 Task: Search one way flight ticket for 3 adults in first from Block Island: Block Island State Airport to Fort Wayne: Fort Wayne International Airport on 8-4-2023. Choice of flights is Emirates. Number of bags: 1 carry on bag. Price is upto 77000. Outbound departure time preference is 22:15.
Action: Mouse moved to (397, 335)
Screenshot: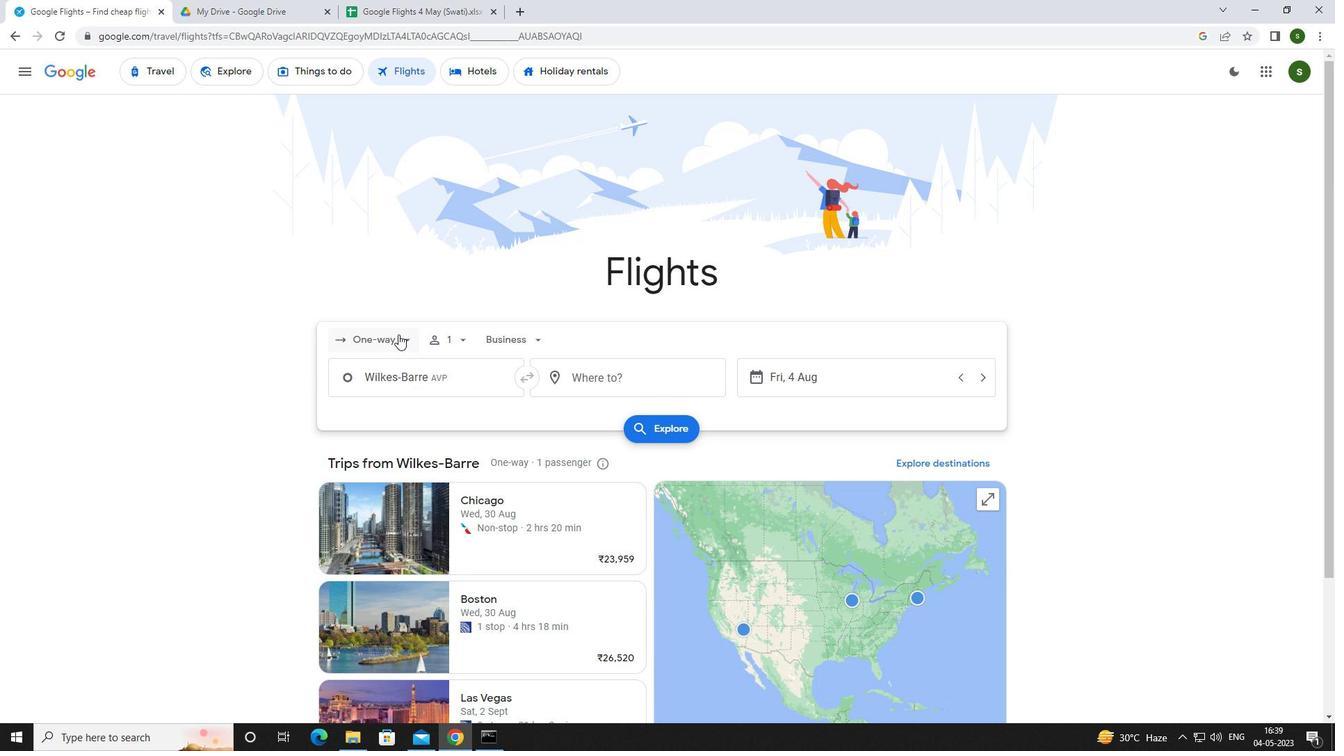 
Action: Mouse pressed left at (397, 335)
Screenshot: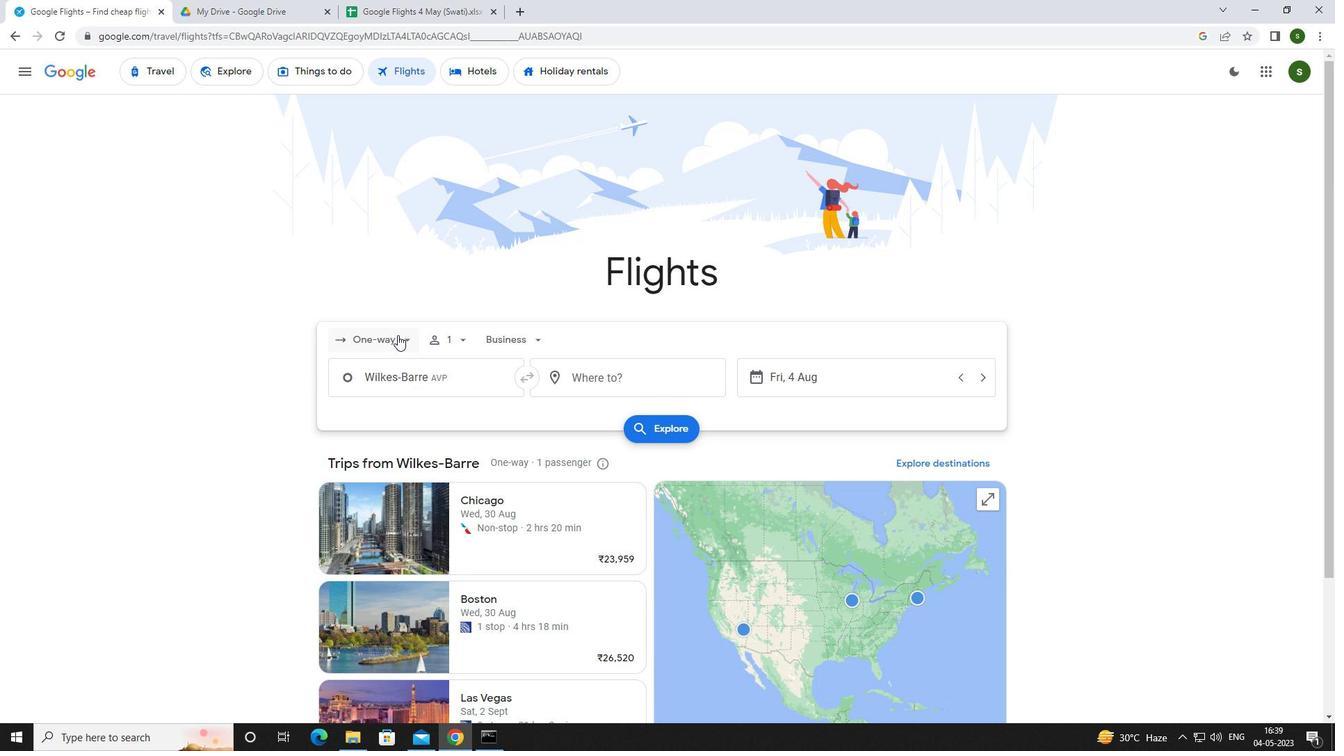 
Action: Mouse moved to (406, 406)
Screenshot: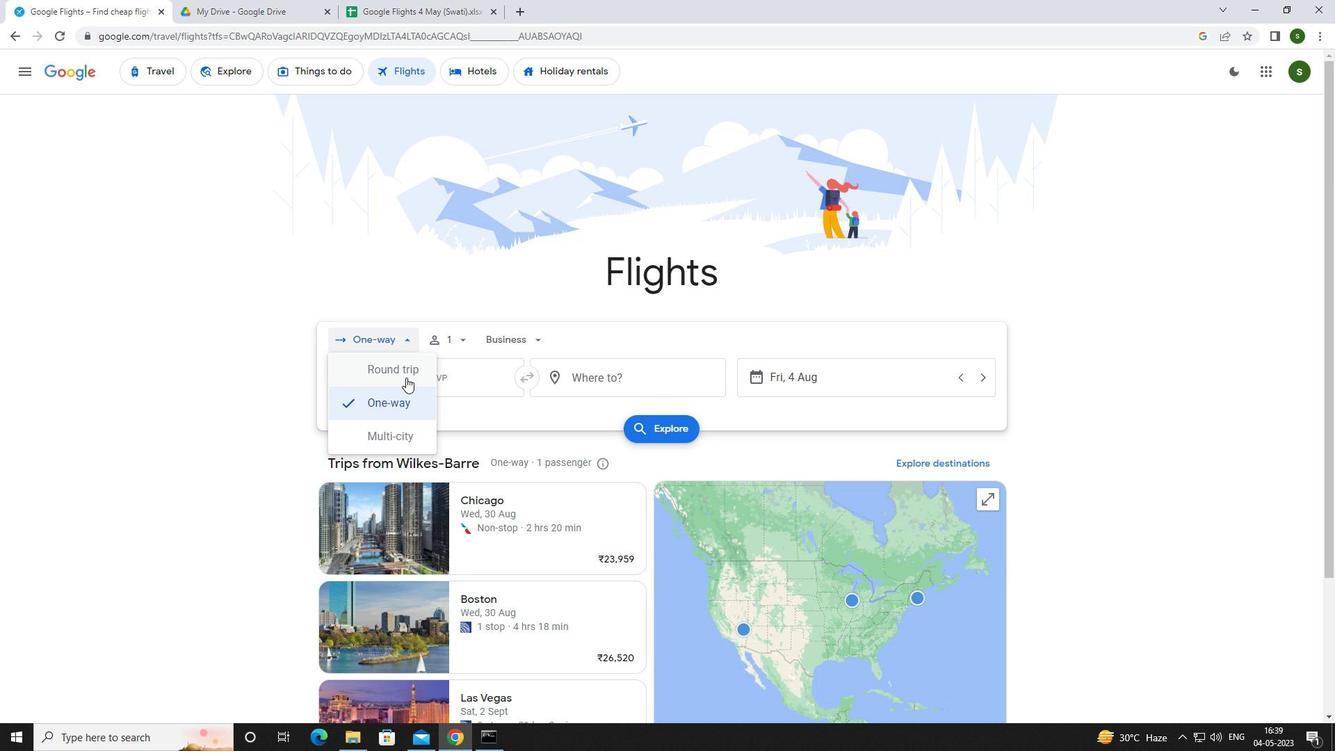 
Action: Mouse pressed left at (406, 406)
Screenshot: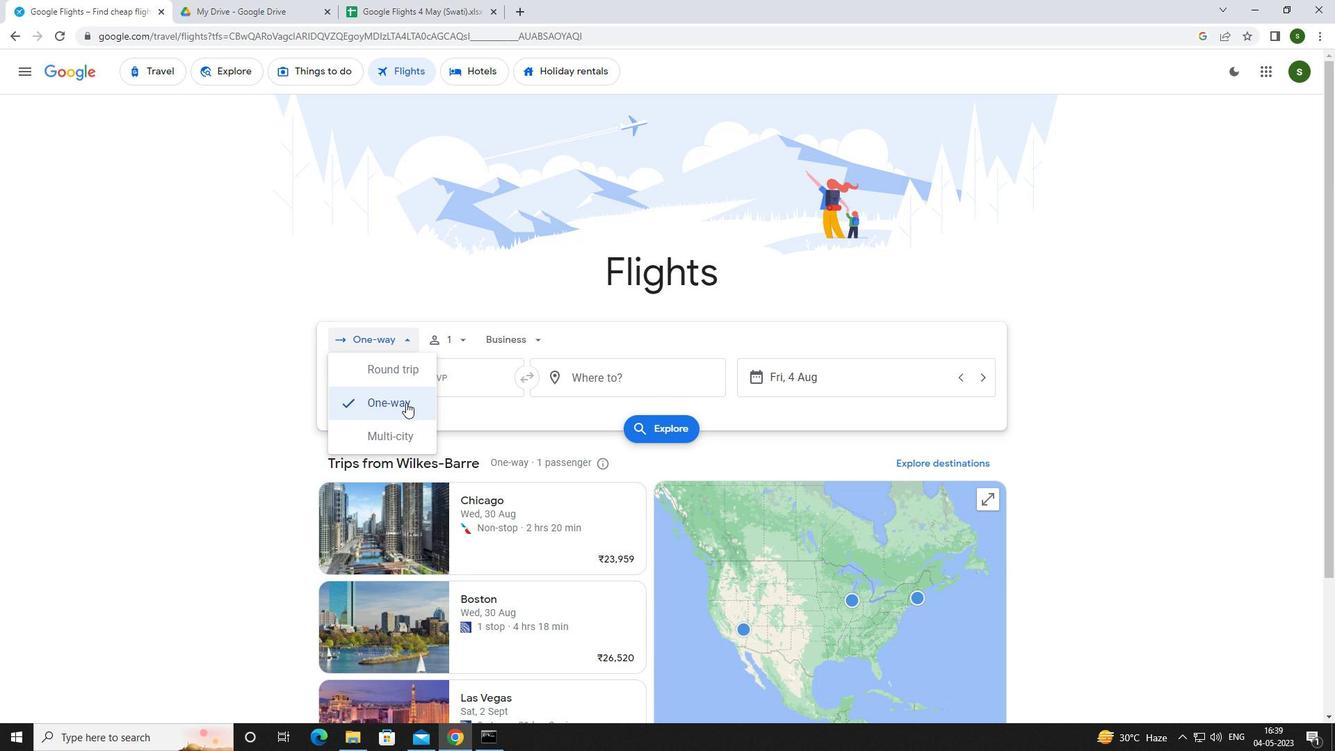 
Action: Mouse moved to (461, 342)
Screenshot: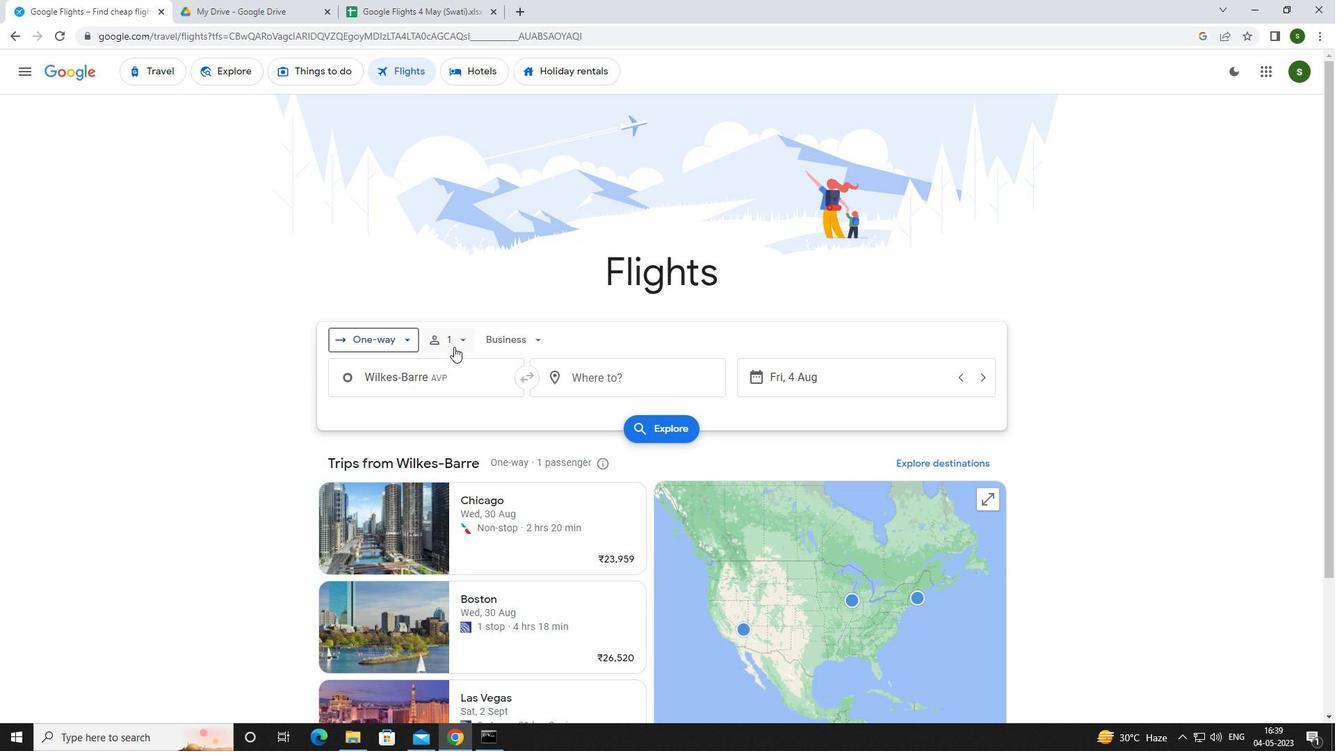 
Action: Mouse pressed left at (461, 342)
Screenshot: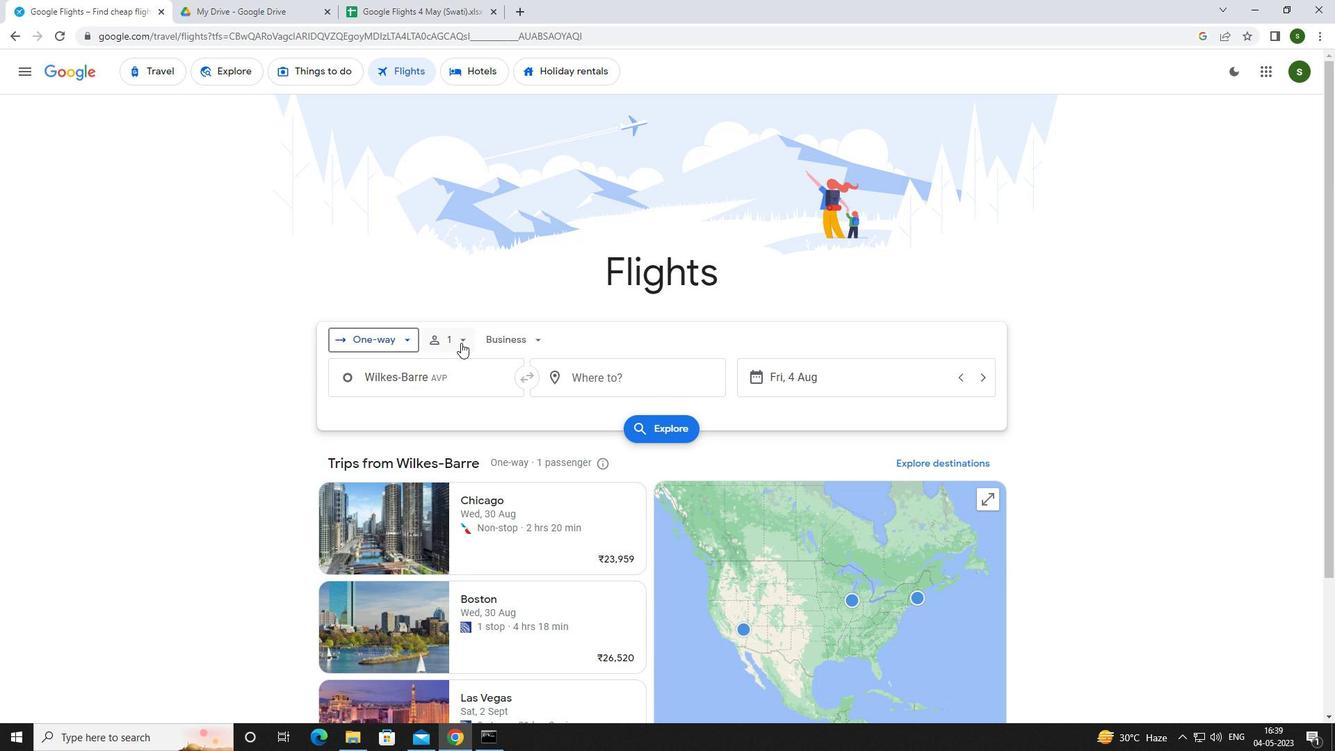 
Action: Mouse moved to (576, 378)
Screenshot: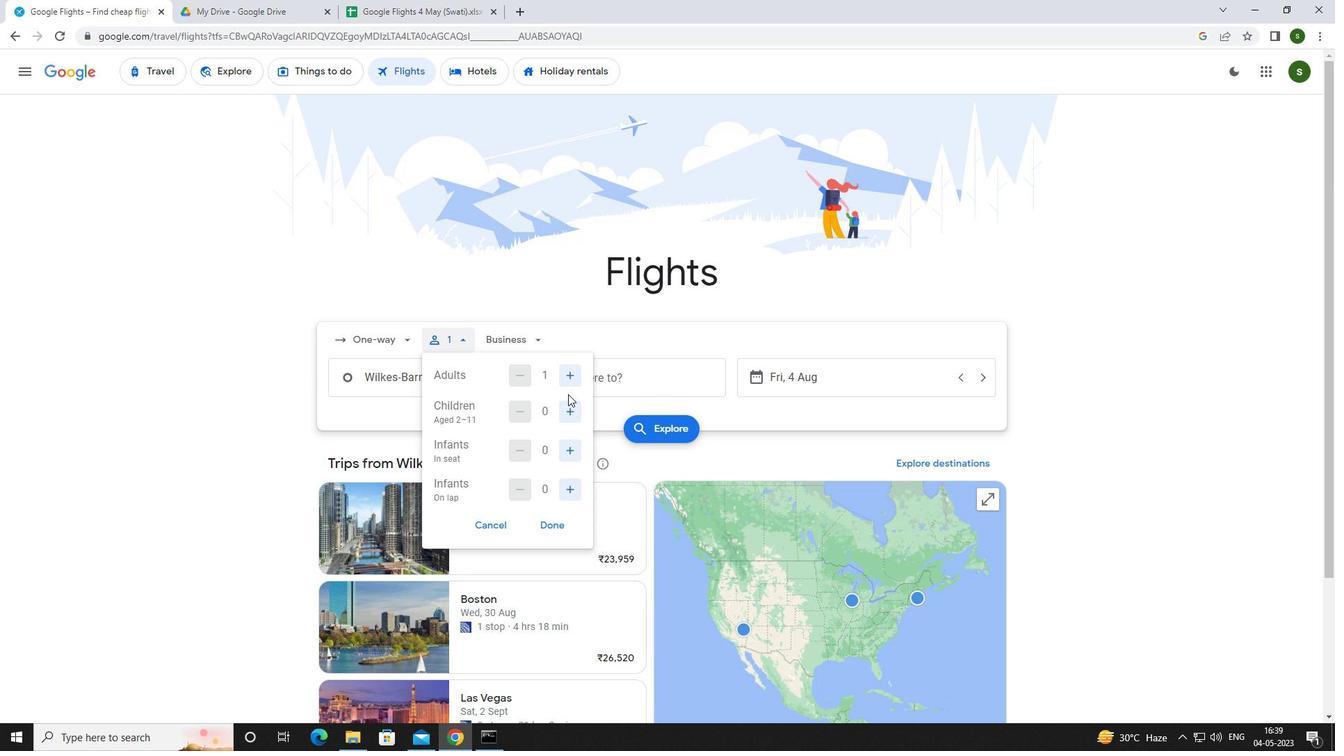 
Action: Mouse pressed left at (576, 378)
Screenshot: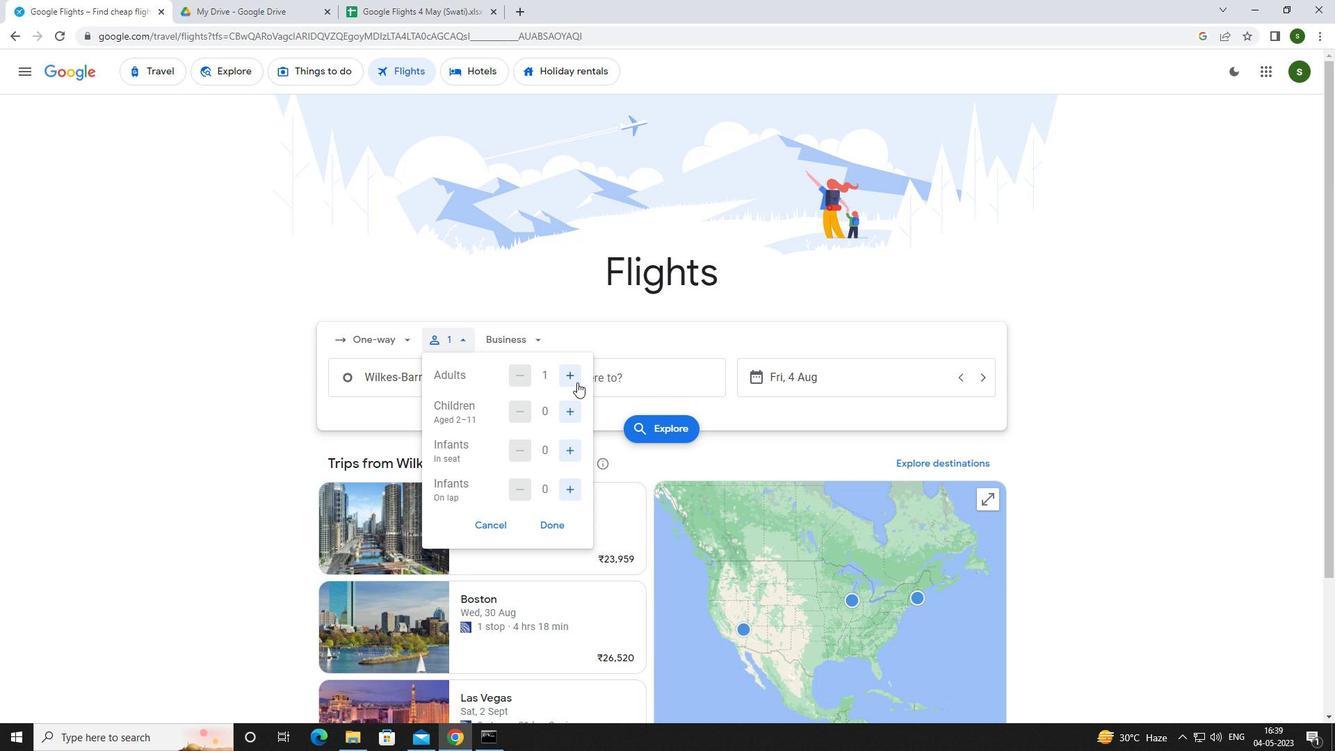 
Action: Mouse pressed left at (576, 378)
Screenshot: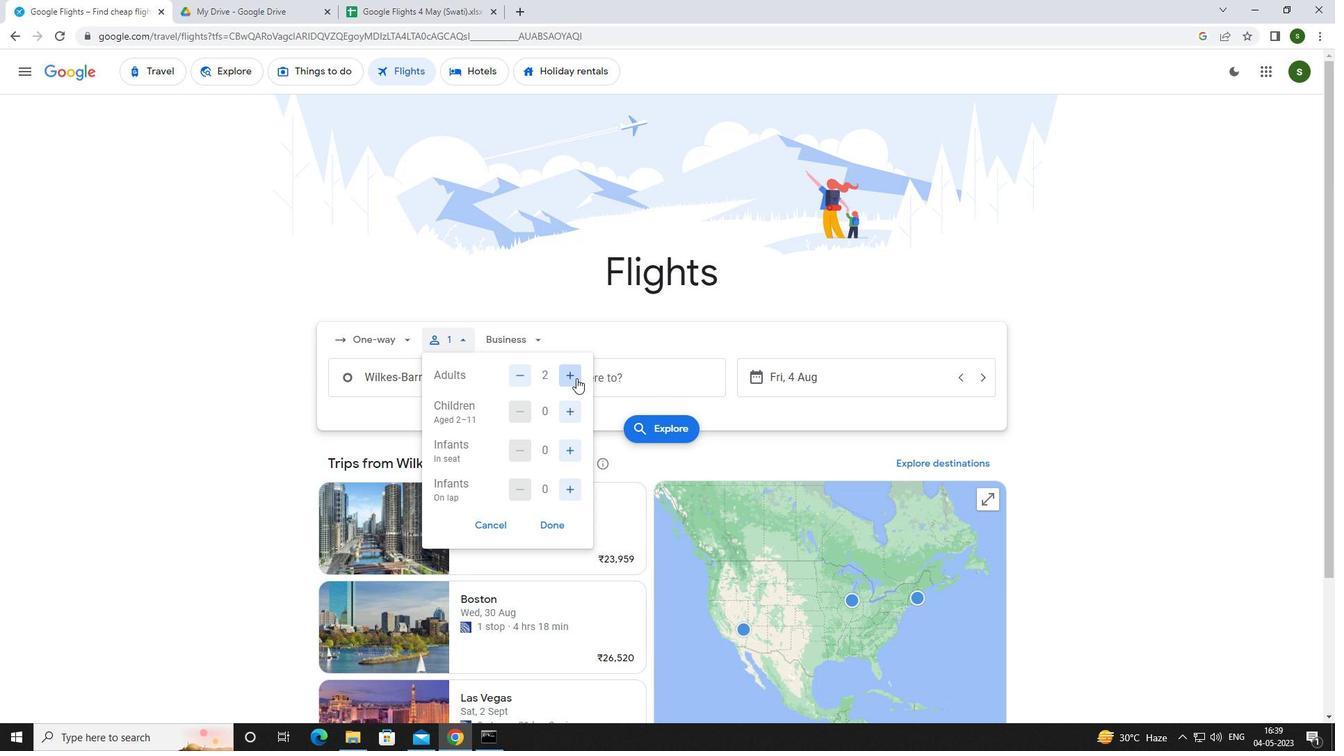 
Action: Mouse moved to (532, 341)
Screenshot: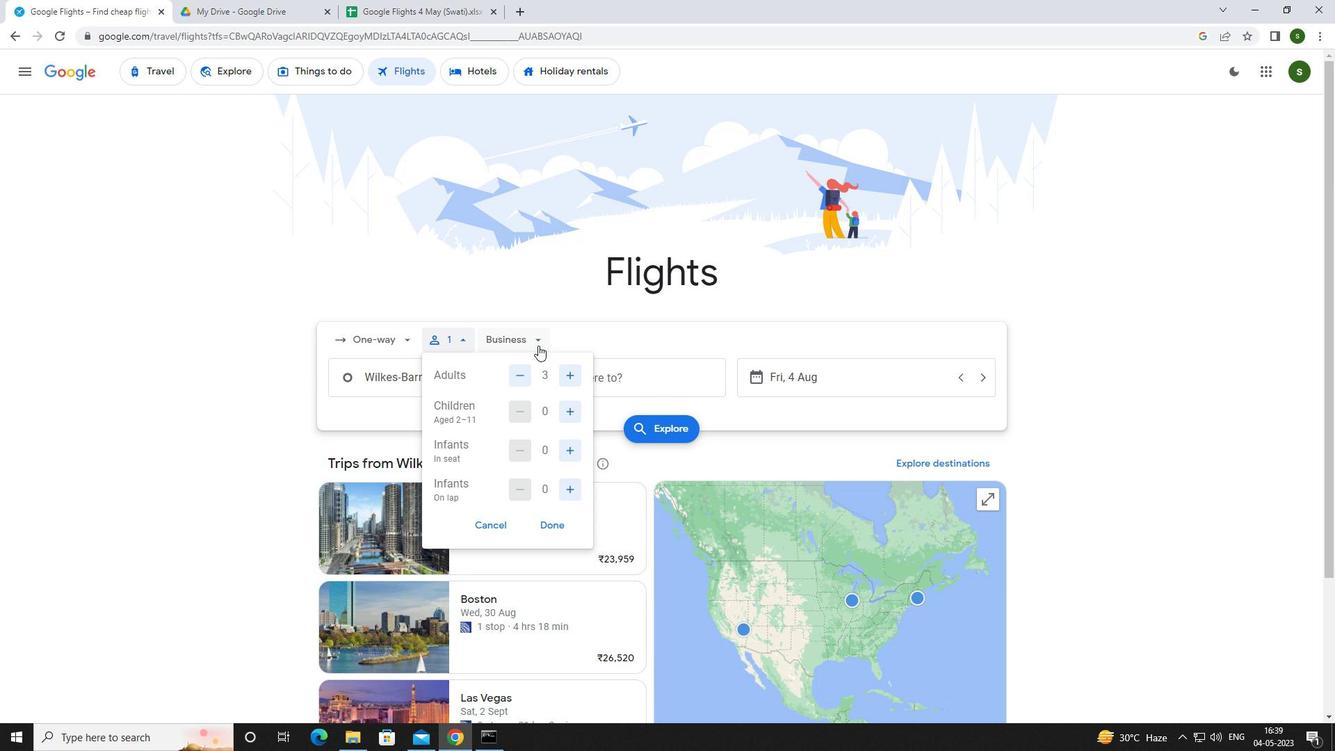 
Action: Mouse pressed left at (532, 341)
Screenshot: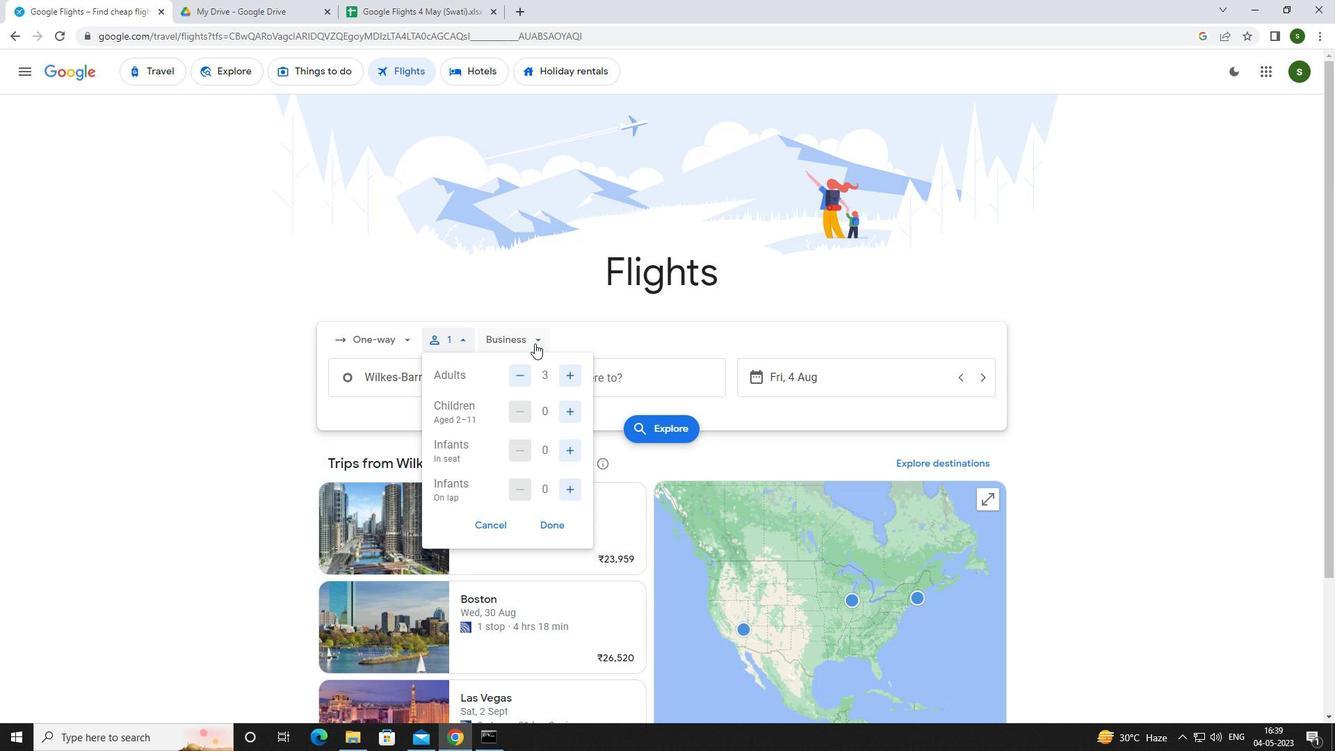 
Action: Mouse moved to (541, 471)
Screenshot: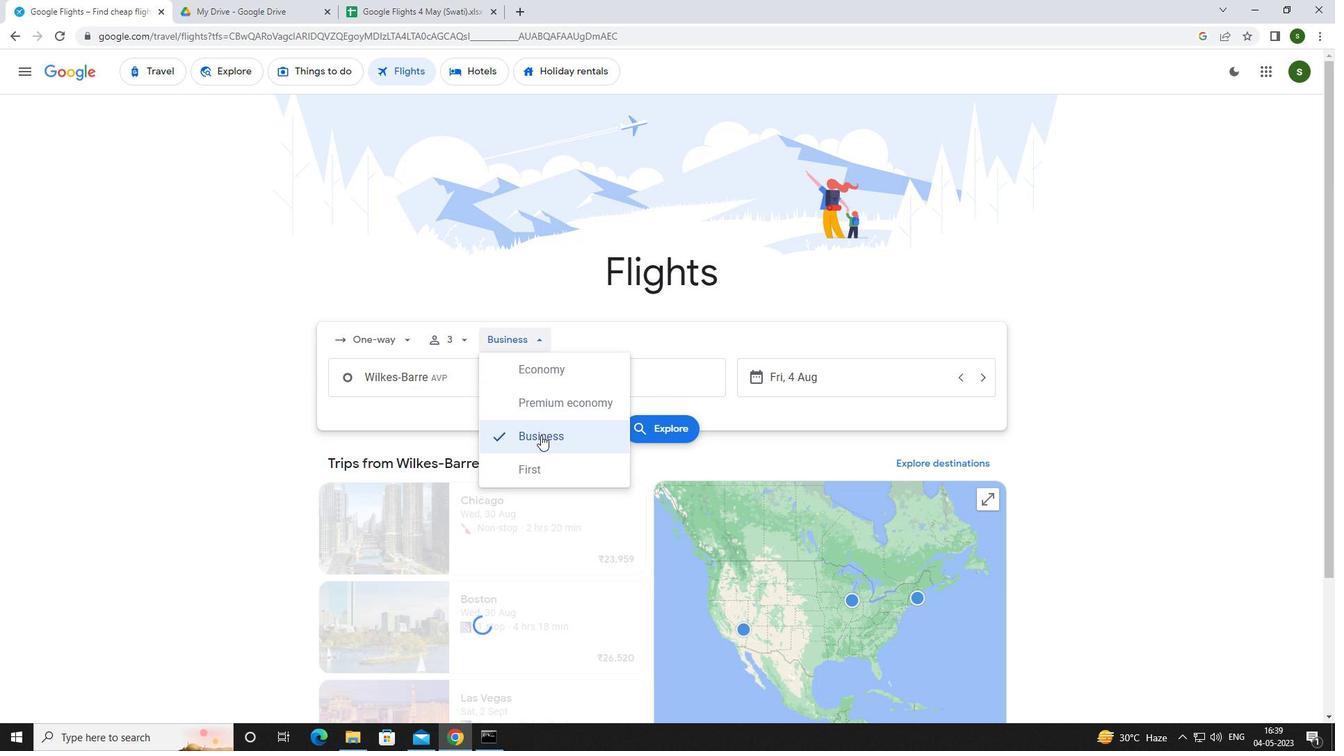 
Action: Mouse pressed left at (541, 471)
Screenshot: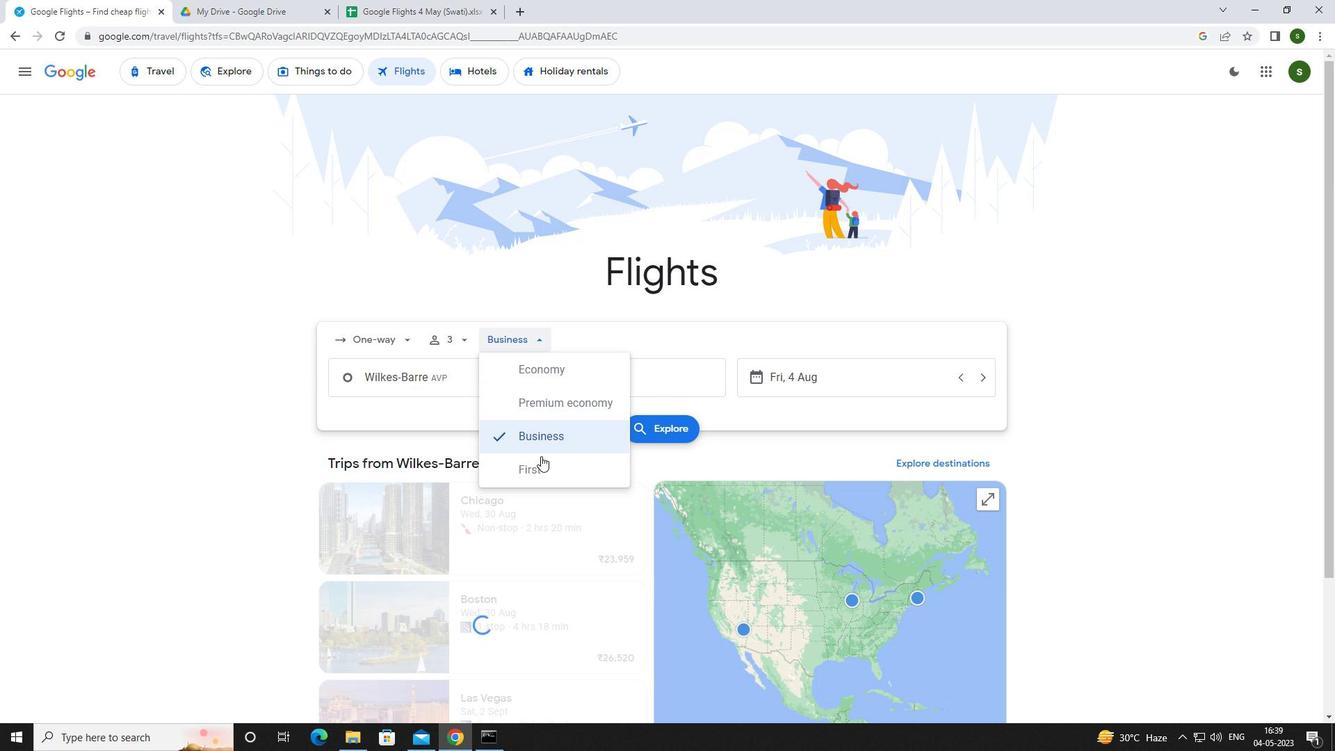 
Action: Mouse moved to (480, 380)
Screenshot: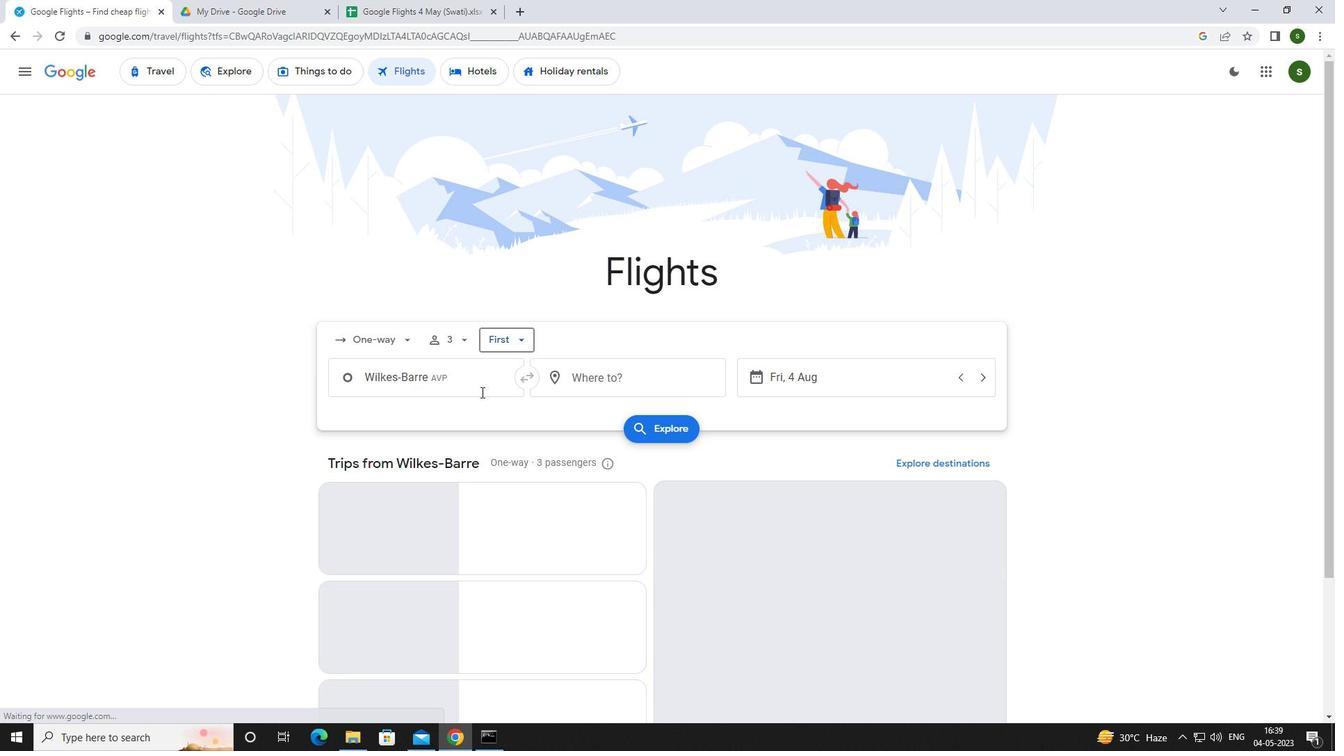 
Action: Mouse pressed left at (480, 380)
Screenshot: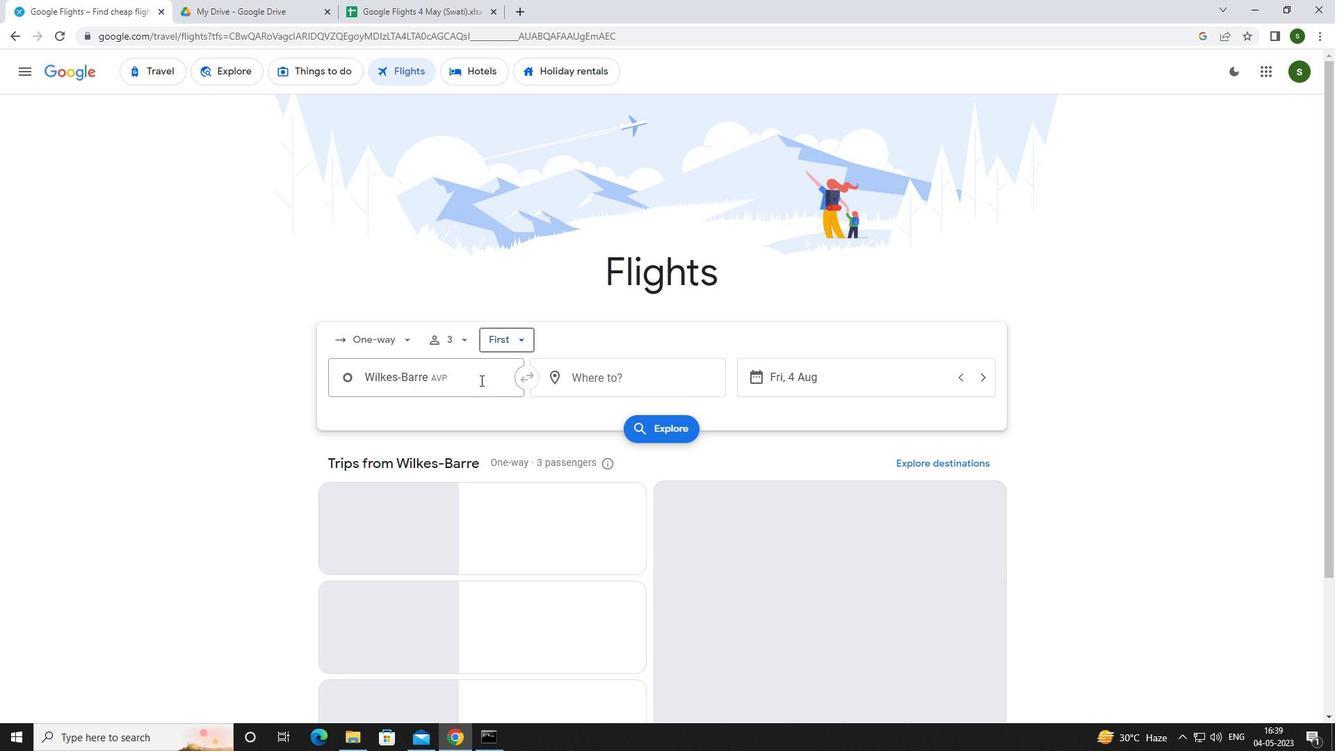 
Action: Mouse moved to (480, 379)
Screenshot: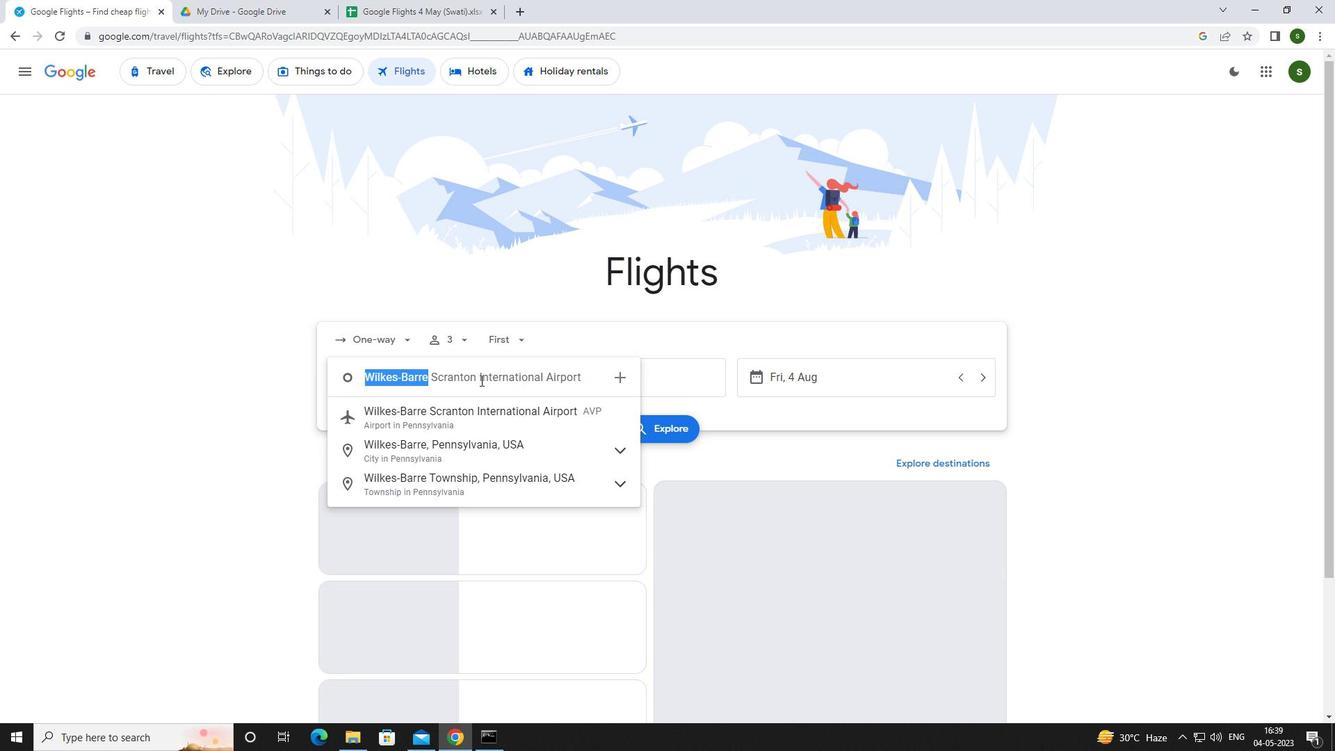
Action: Key pressed <Key.caps_lock>b<Key.caps_lock>lock<Key.space><Key.caps_lock>
Screenshot: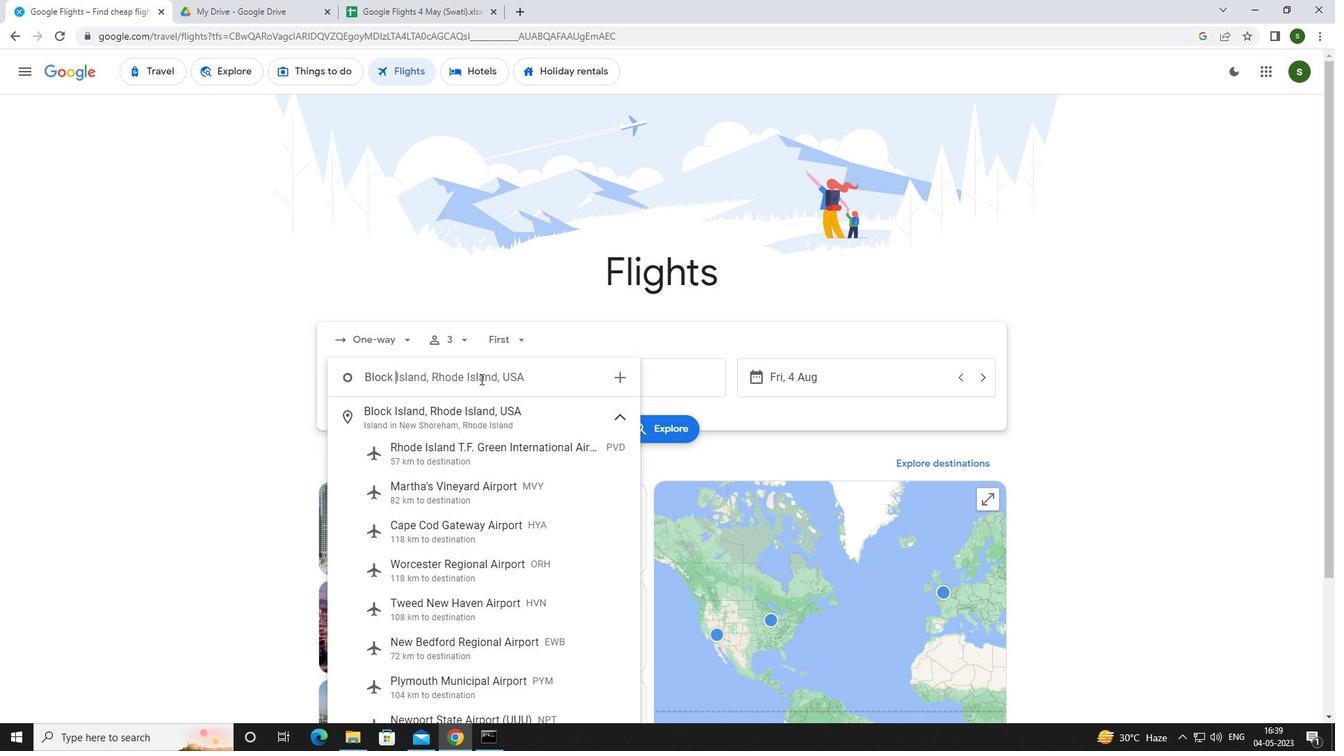 
Action: Mouse moved to (477, 383)
Screenshot: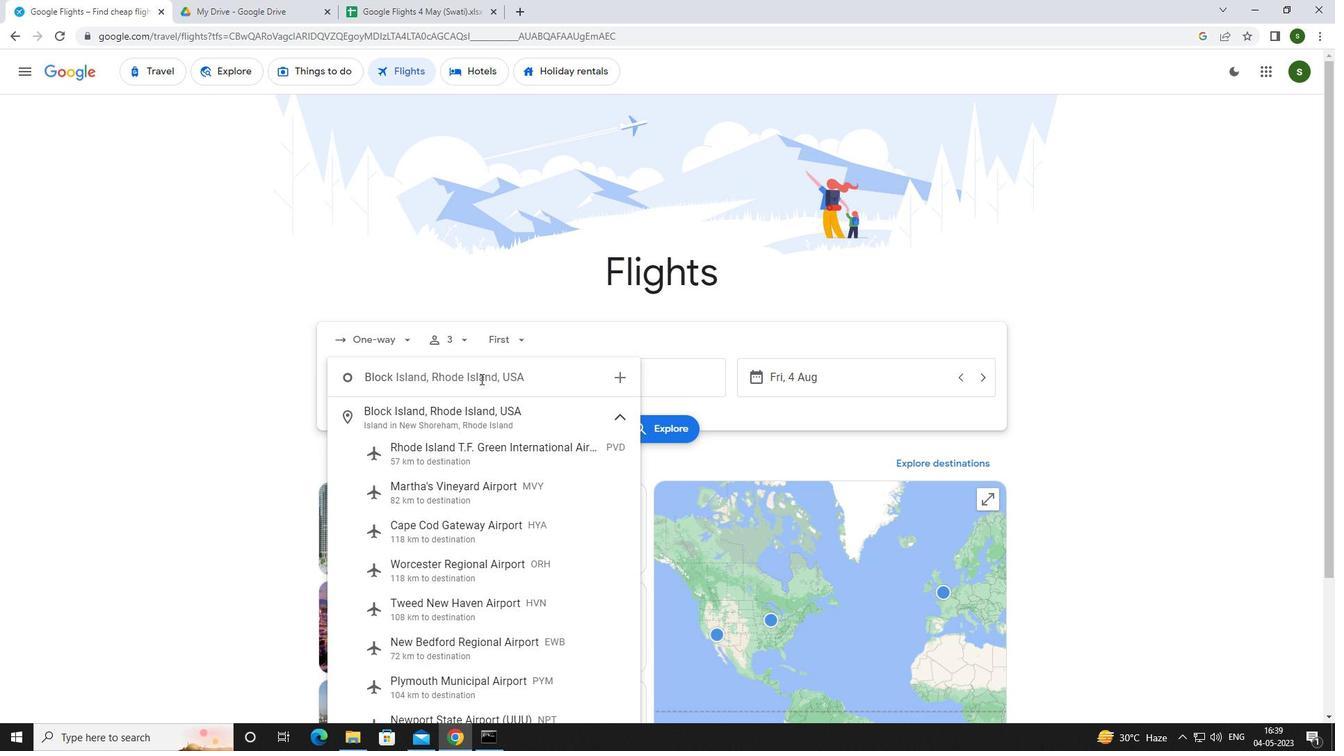 
Action: Key pressed <Key.caps_lock><Key.caps_lock>i<Key.caps_lock>sland<Key.space><Key.caps_lock>s<Key.caps_lock>tate<Key.space>
Screenshot: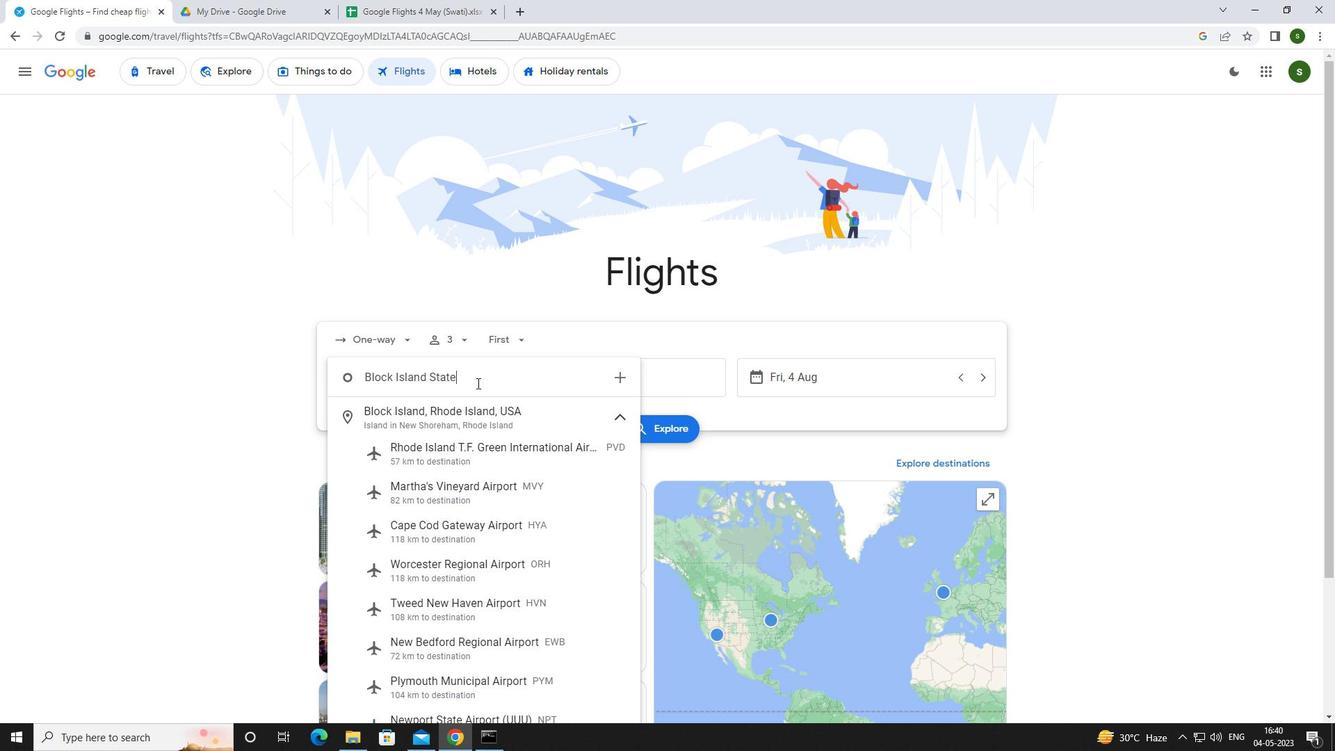 
Action: Mouse moved to (477, 411)
Screenshot: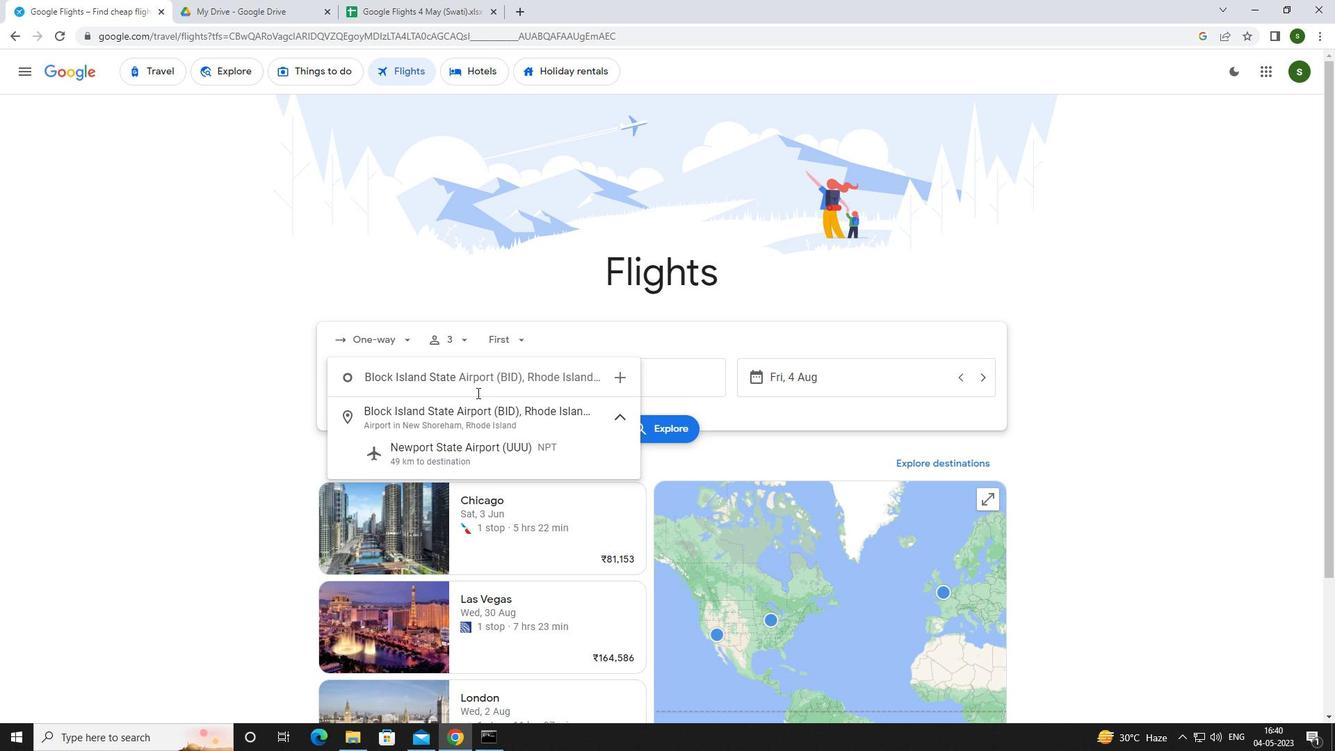 
Action: Mouse pressed left at (477, 411)
Screenshot: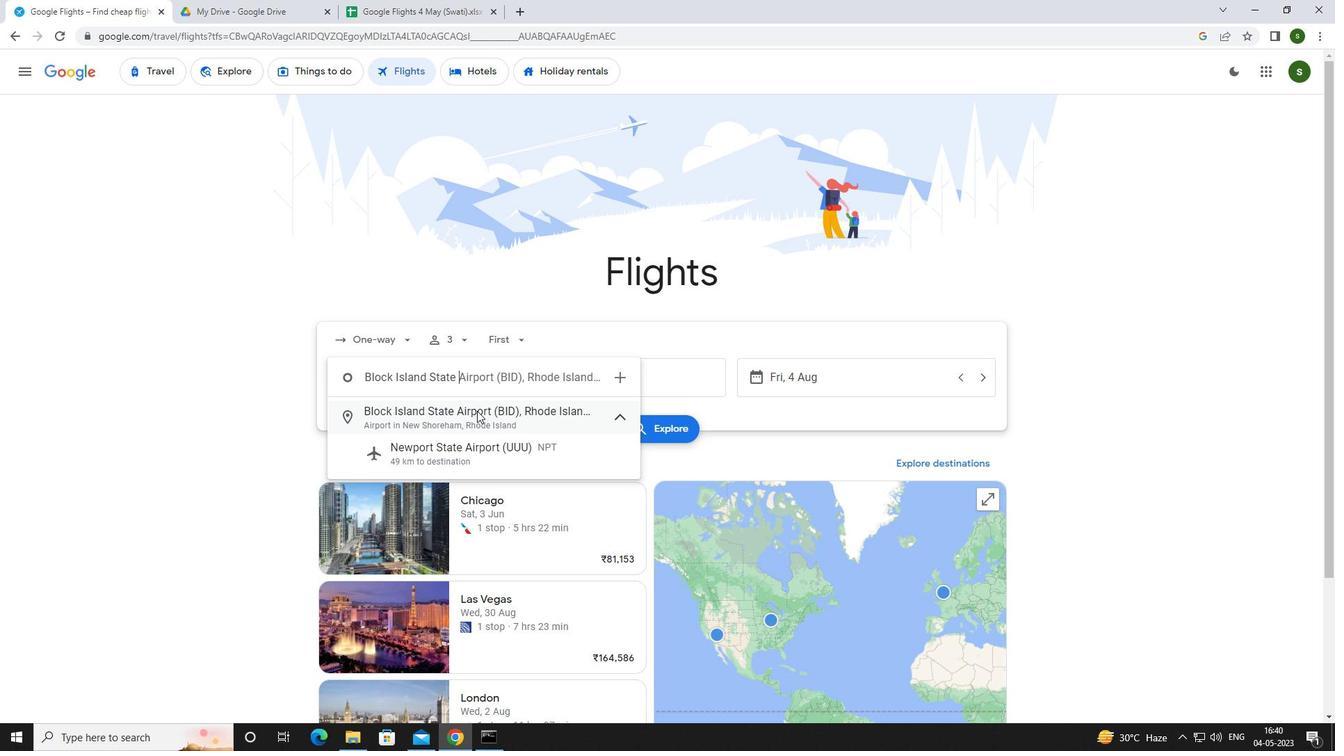 
Action: Mouse moved to (621, 372)
Screenshot: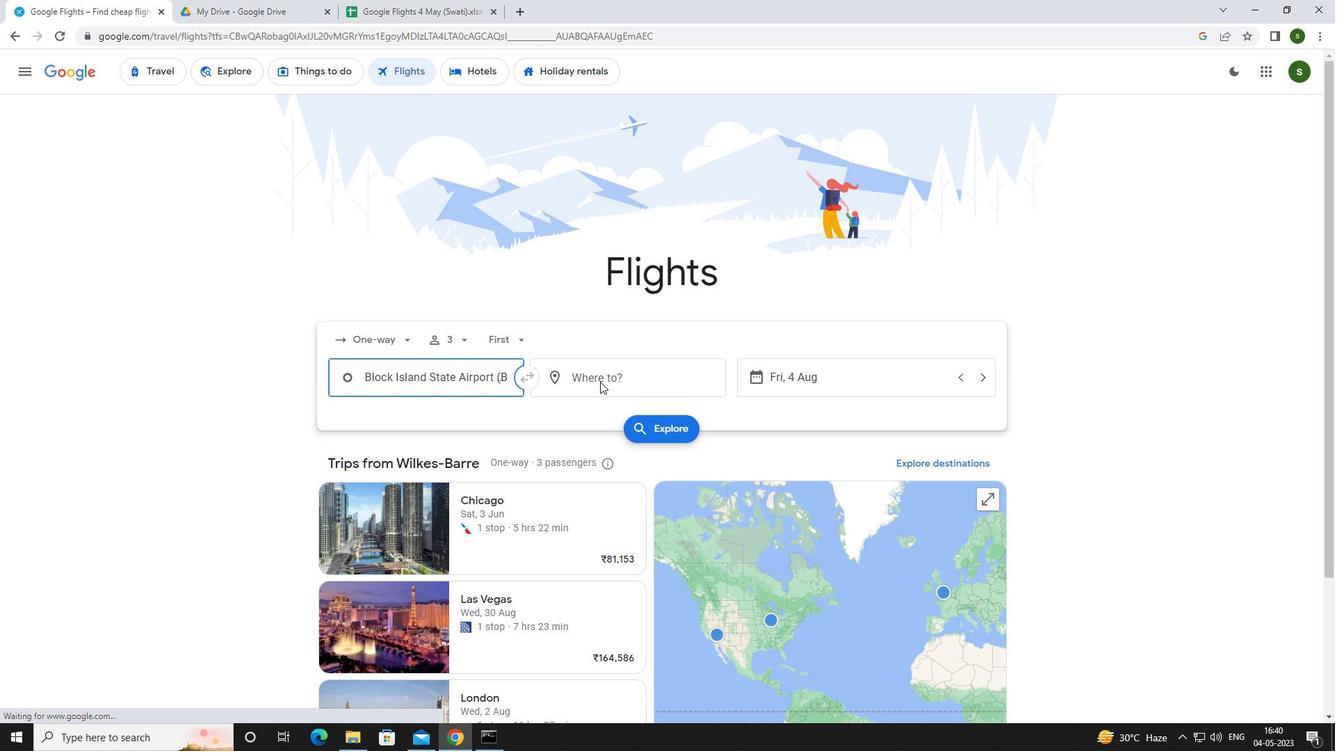 
Action: Mouse pressed left at (621, 372)
Screenshot: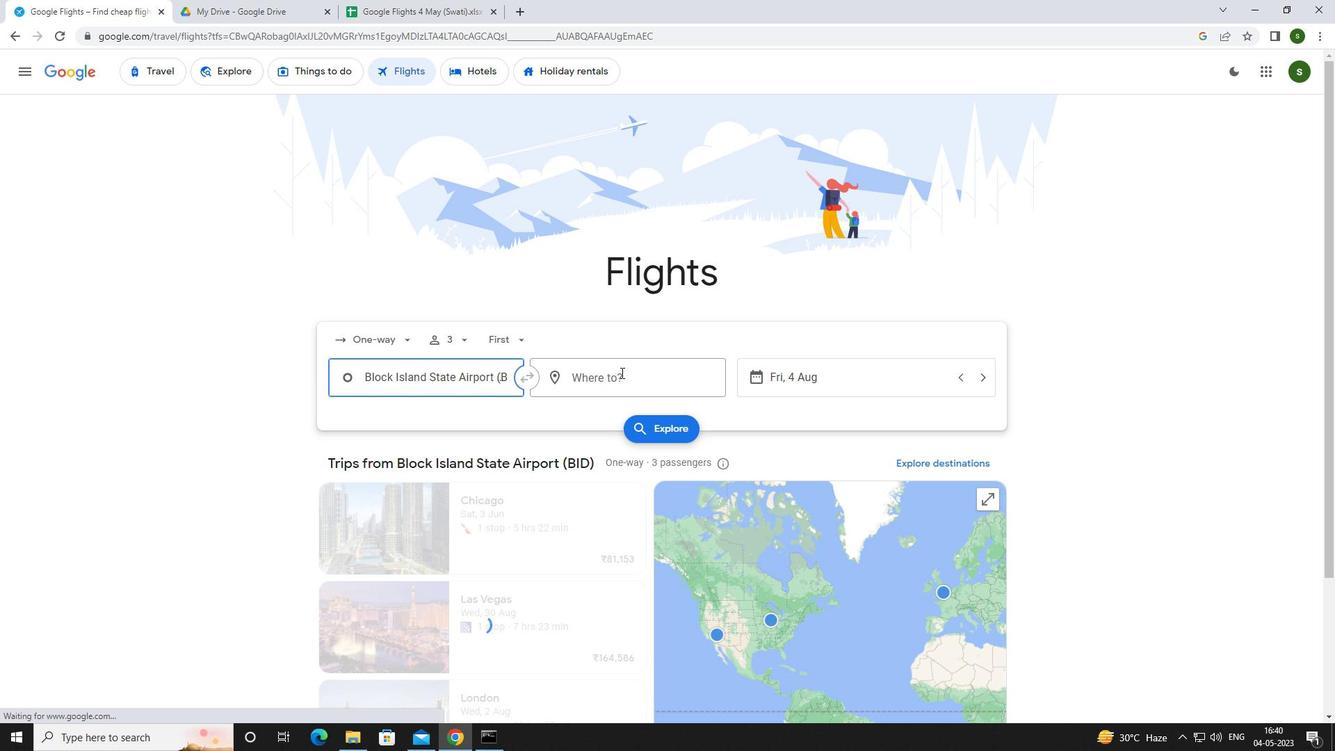 
Action: Mouse moved to (607, 377)
Screenshot: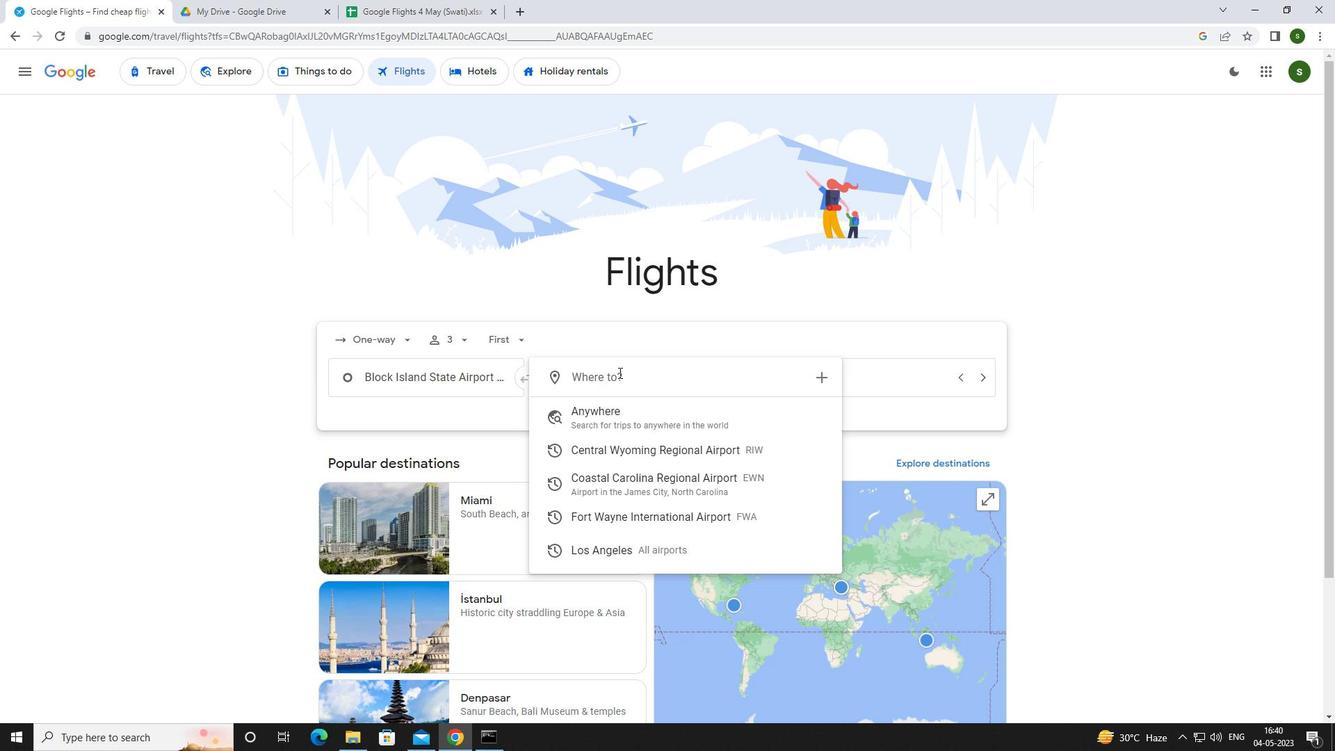 
Action: Key pressed <Key.caps_lock><Key.caps_lock>f<Key.caps_lock>ort<Key.backspace><Key.backspace><Key.backspace><Key.backspace><Key.backspace>f<Key.caps_lock>ort<Key.space><Key.caps_lock>w<Key.caps_lock>a
Screenshot: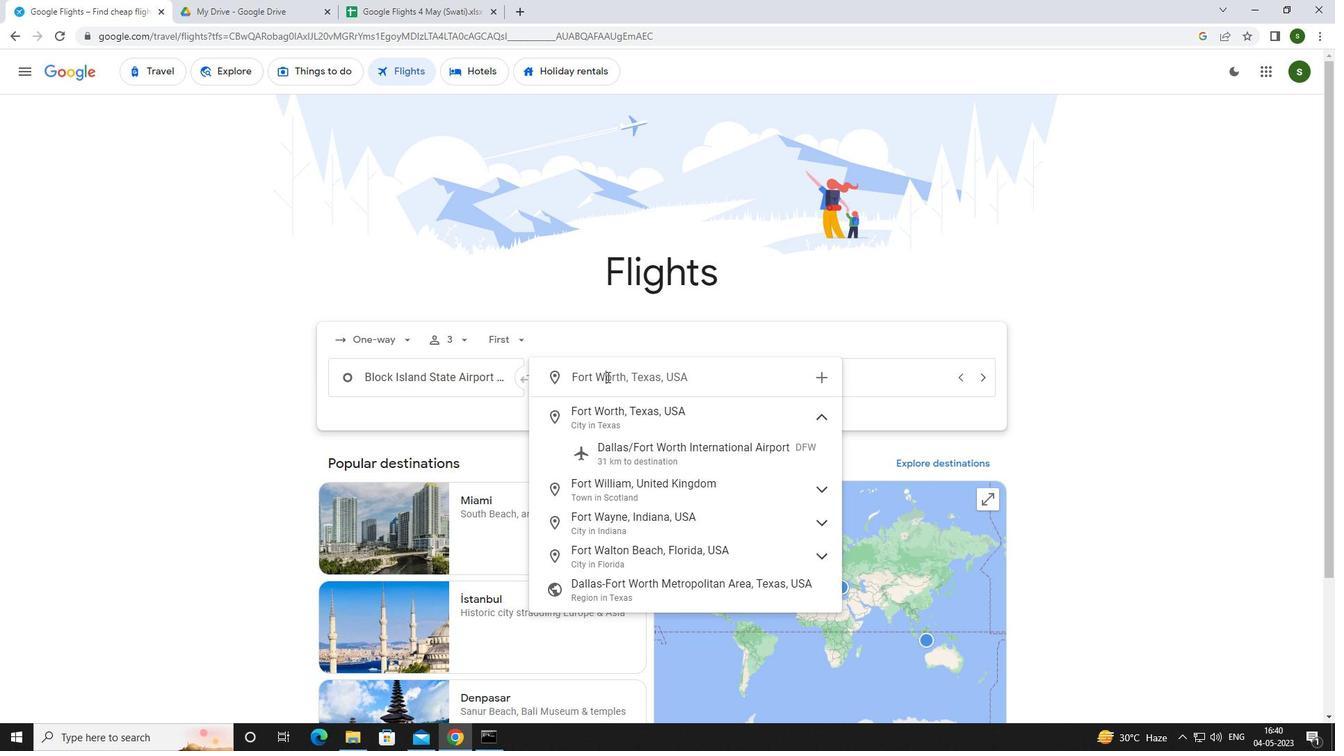 
Action: Mouse moved to (644, 457)
Screenshot: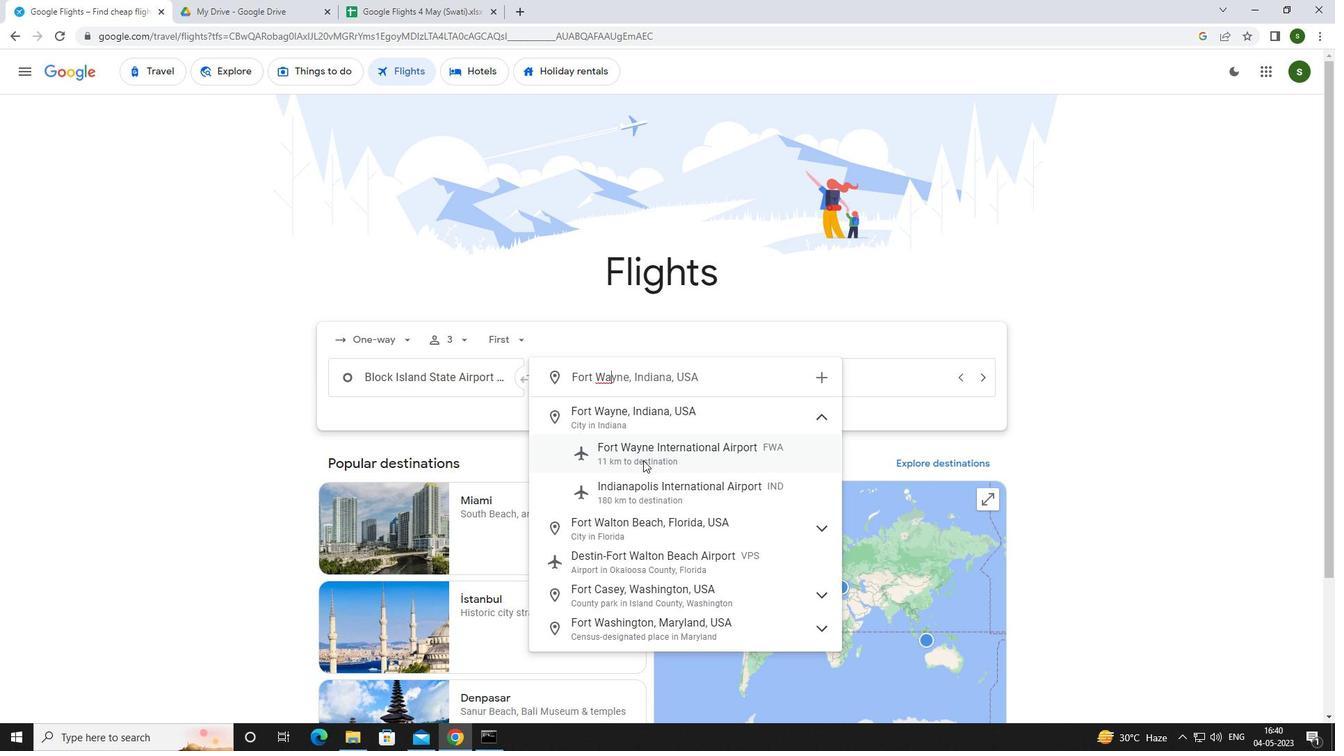 
Action: Mouse pressed left at (644, 457)
Screenshot: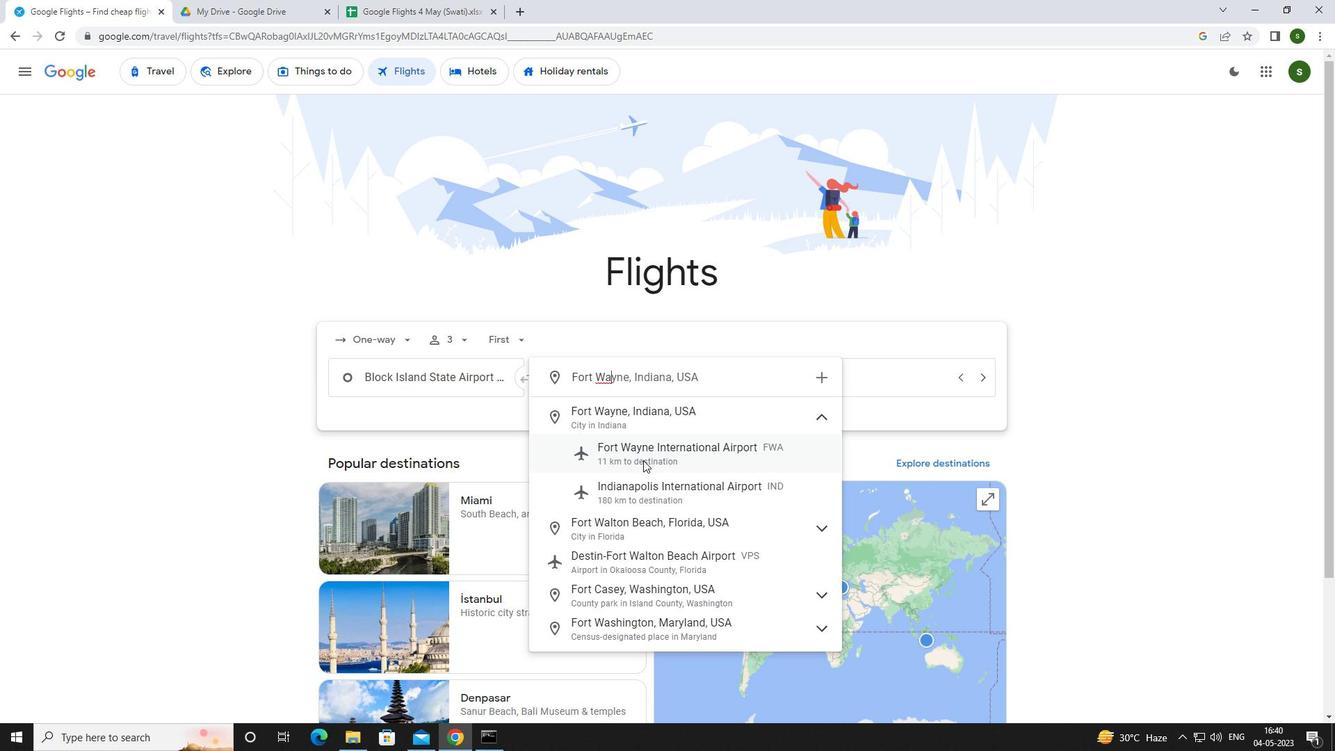 
Action: Mouse moved to (847, 386)
Screenshot: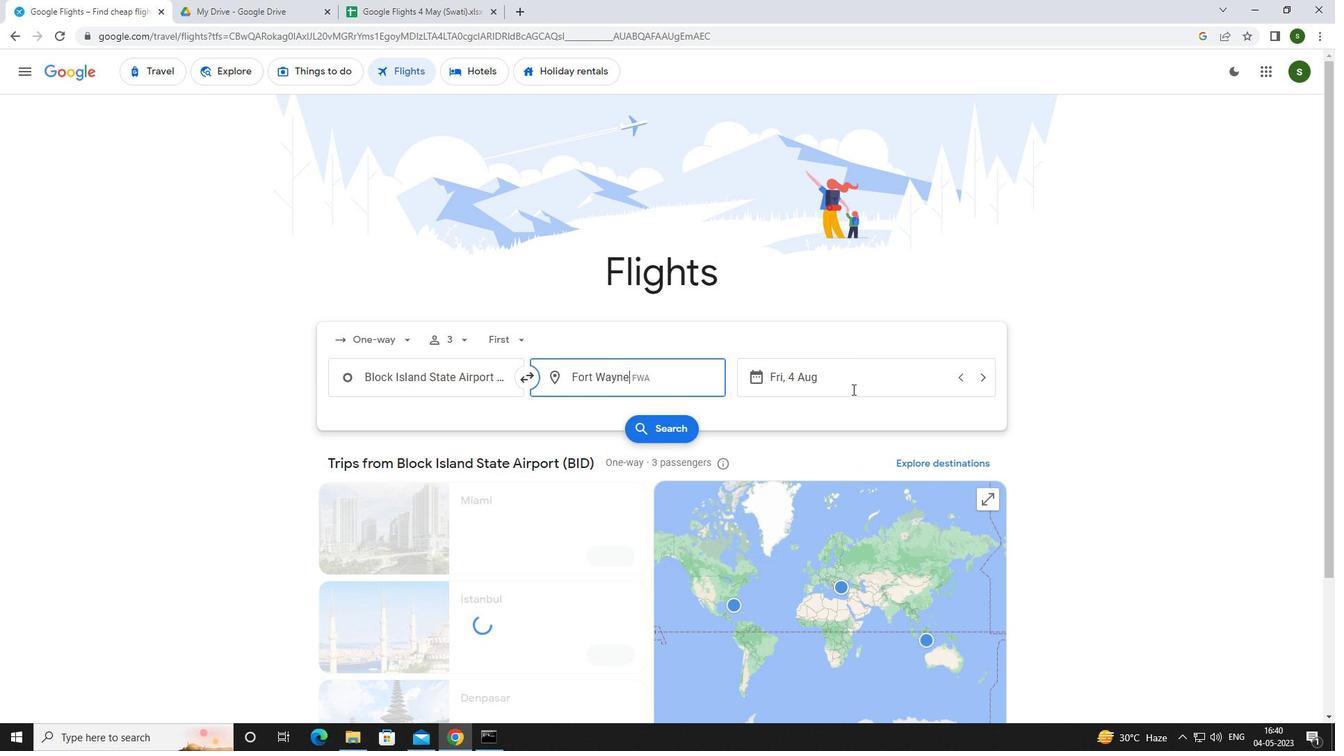 
Action: Mouse pressed left at (847, 386)
Screenshot: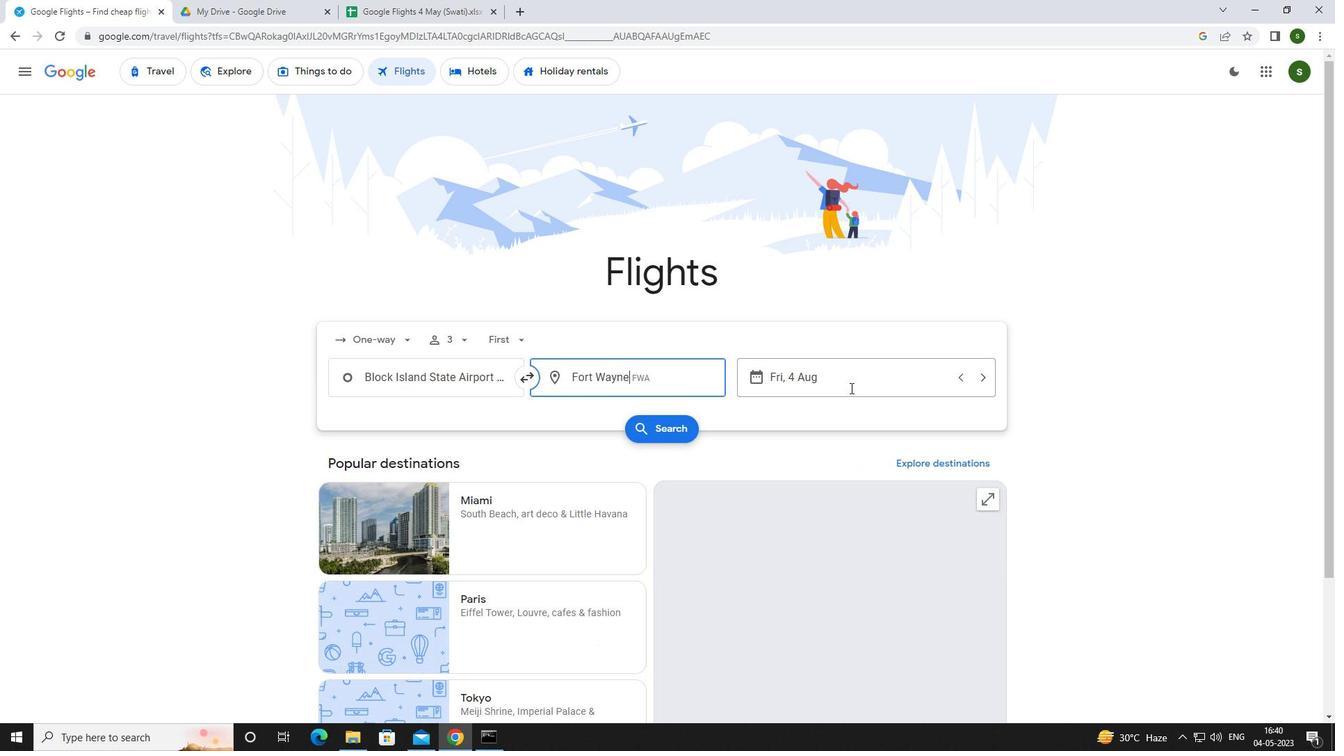 
Action: Mouse moved to (676, 472)
Screenshot: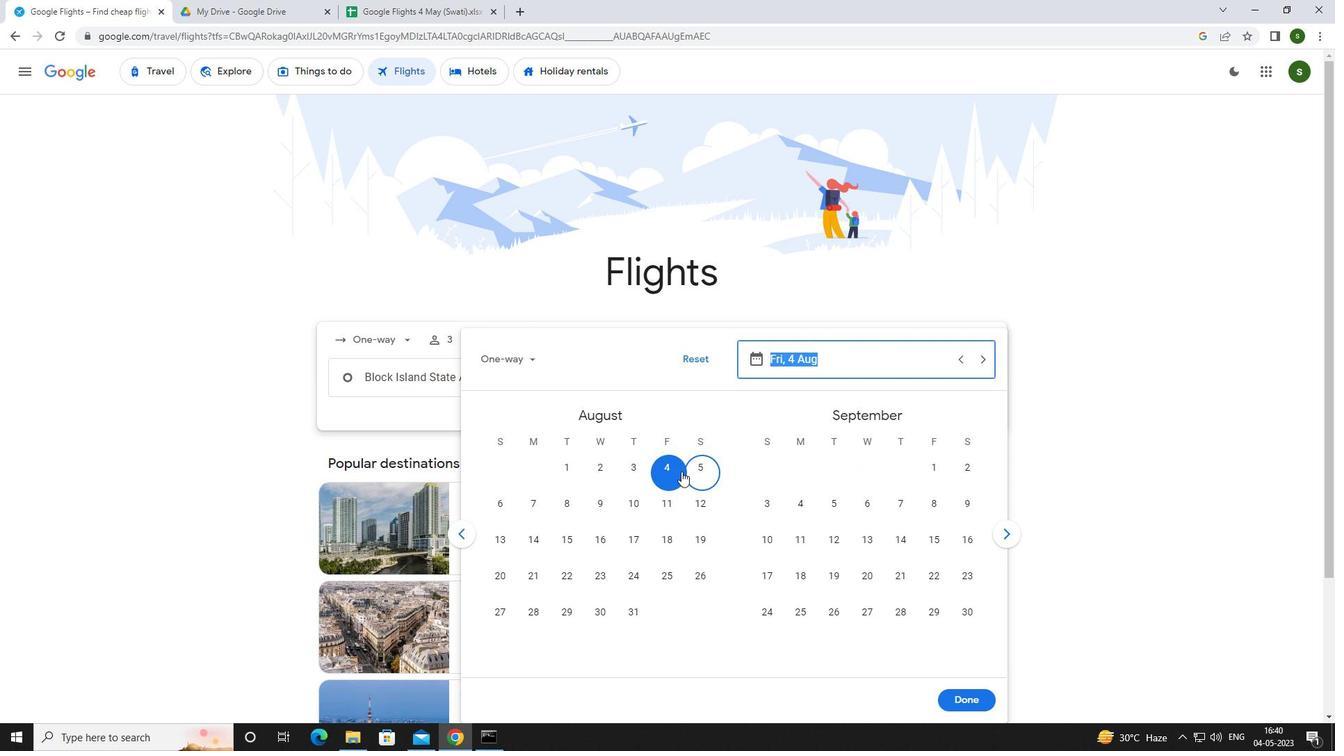 
Action: Mouse pressed left at (676, 472)
Screenshot: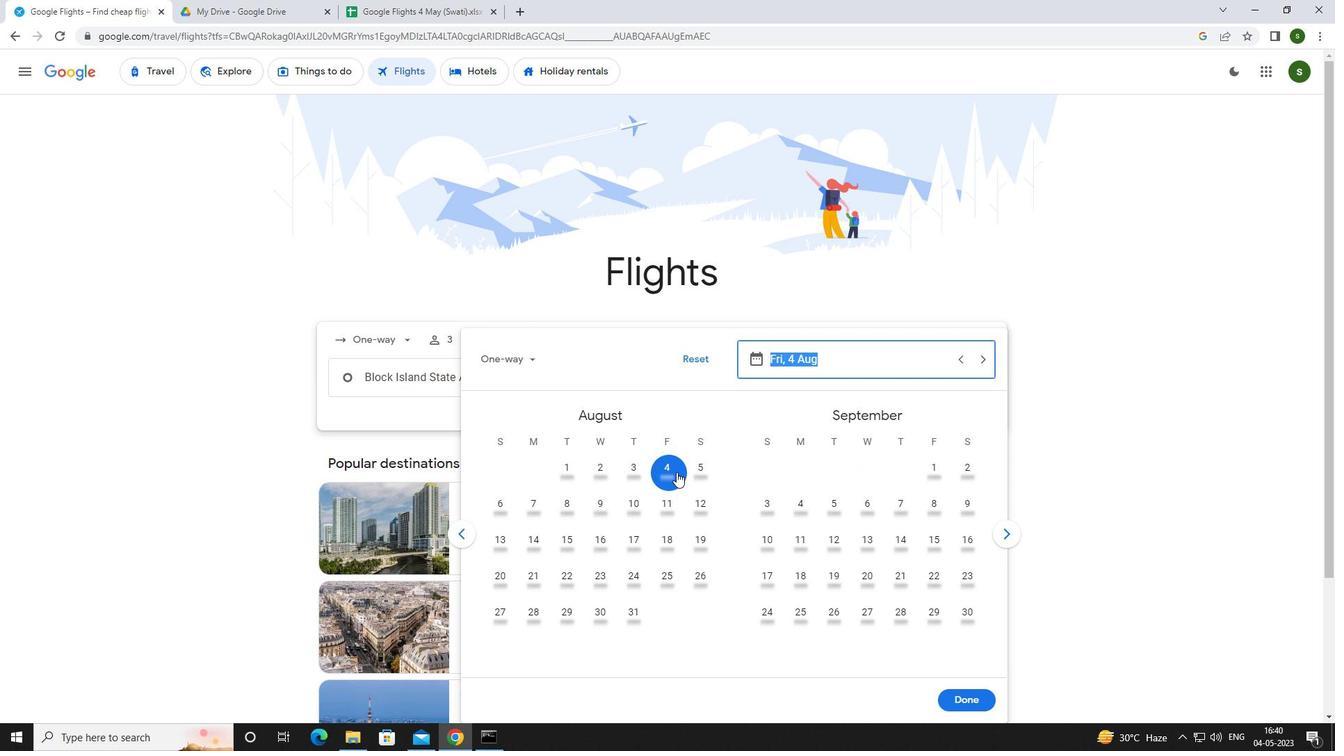 
Action: Mouse moved to (965, 694)
Screenshot: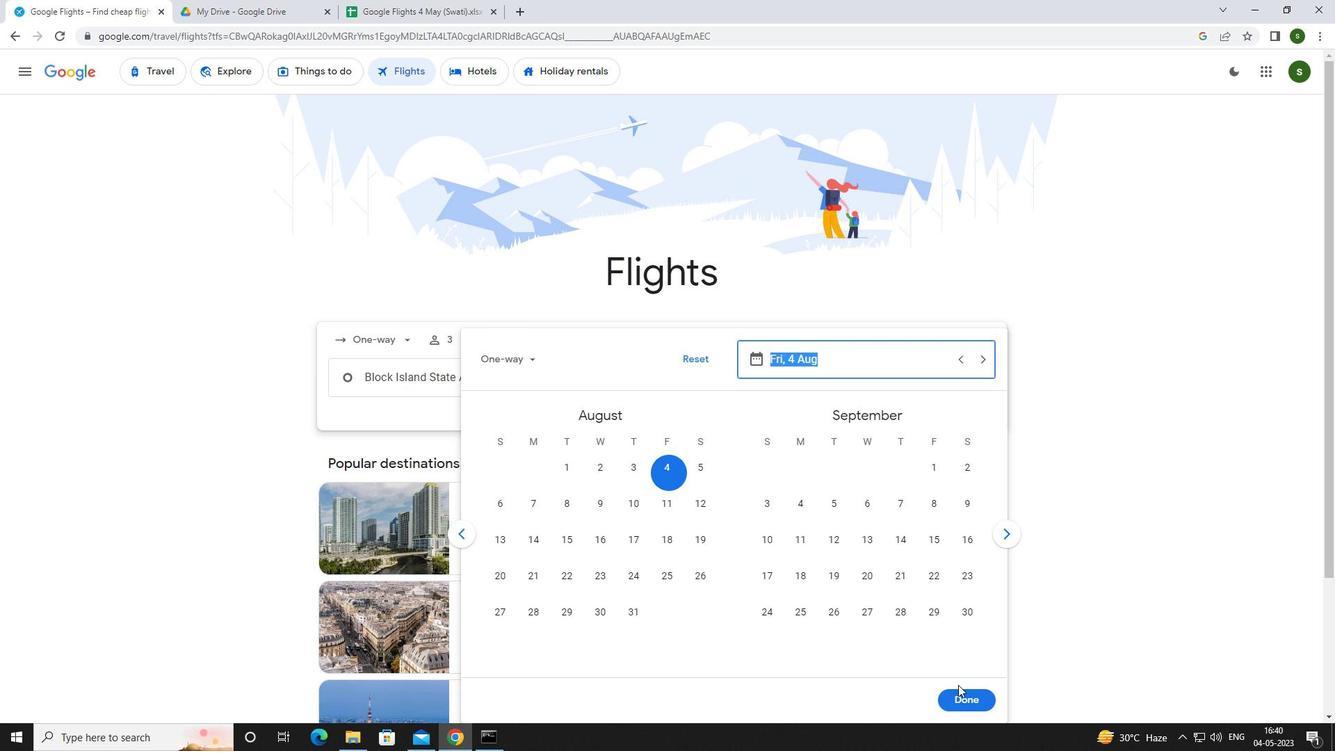 
Action: Mouse pressed left at (965, 694)
Screenshot: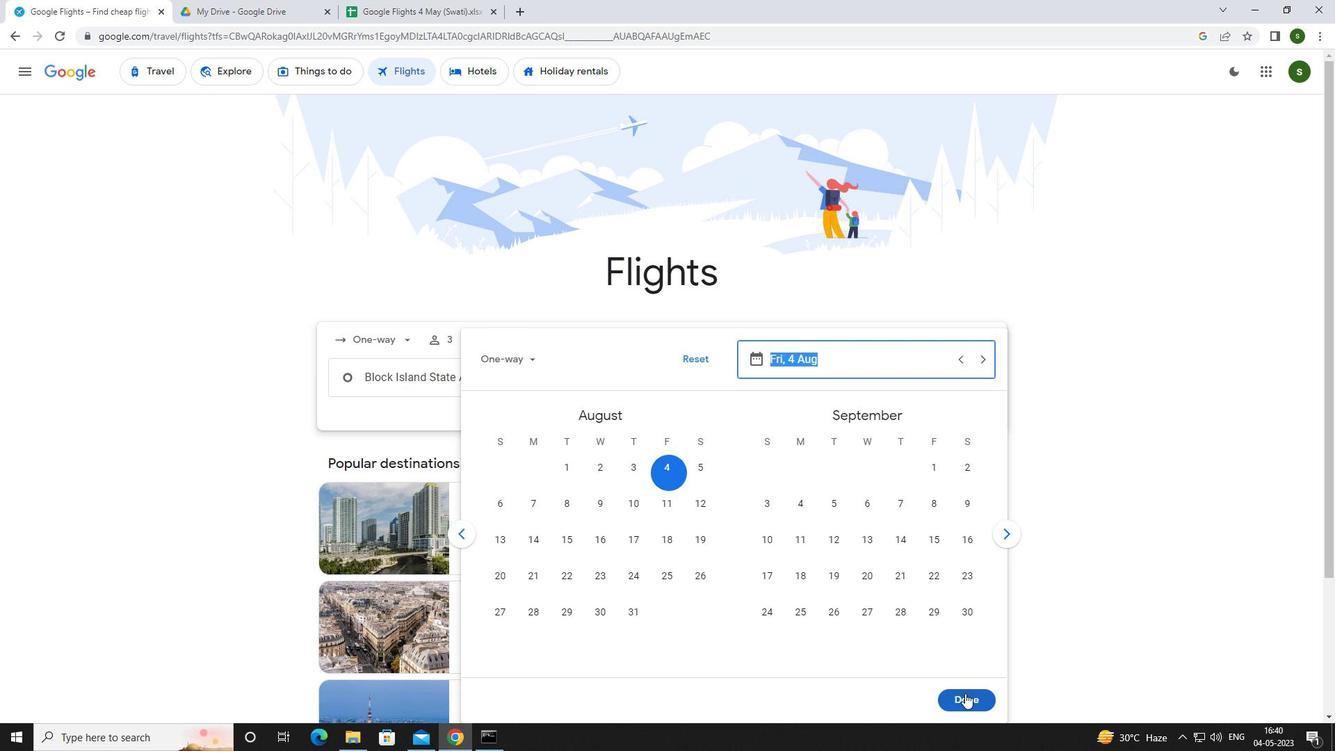 
Action: Mouse moved to (664, 432)
Screenshot: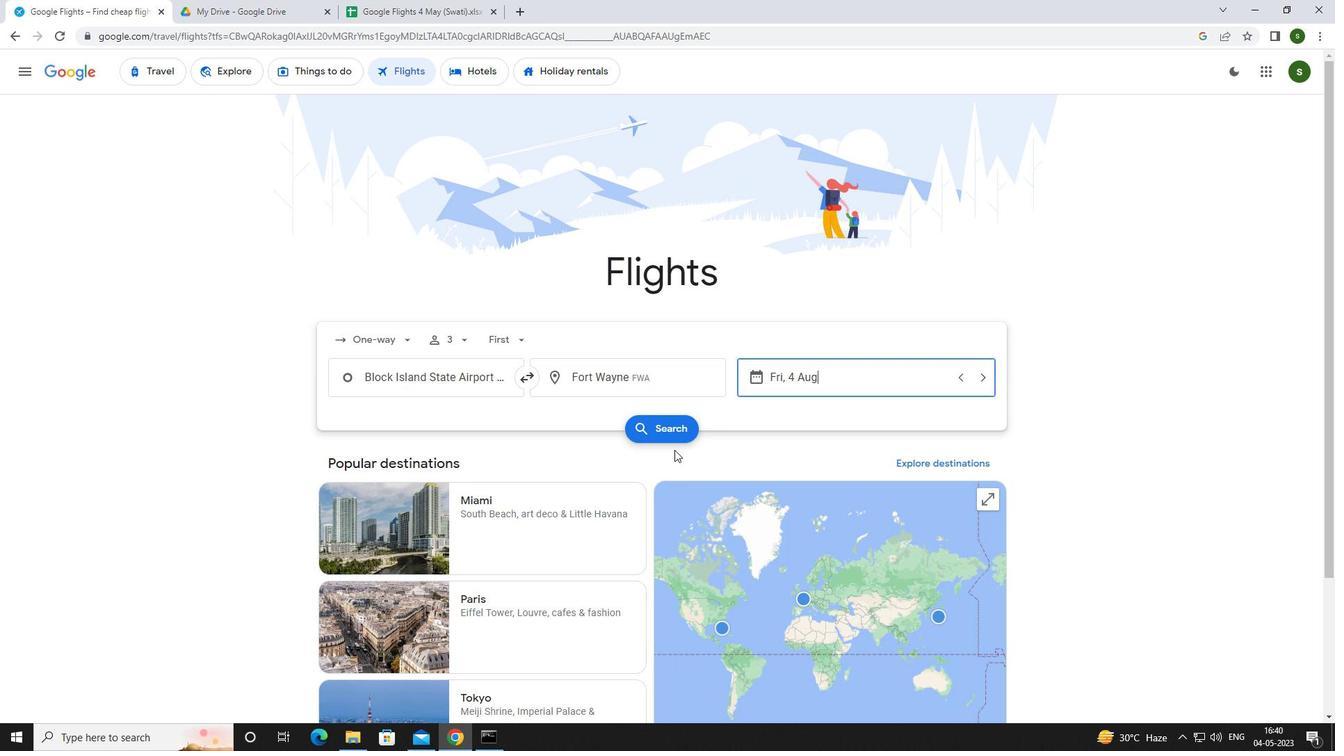 
Action: Mouse pressed left at (664, 432)
Screenshot: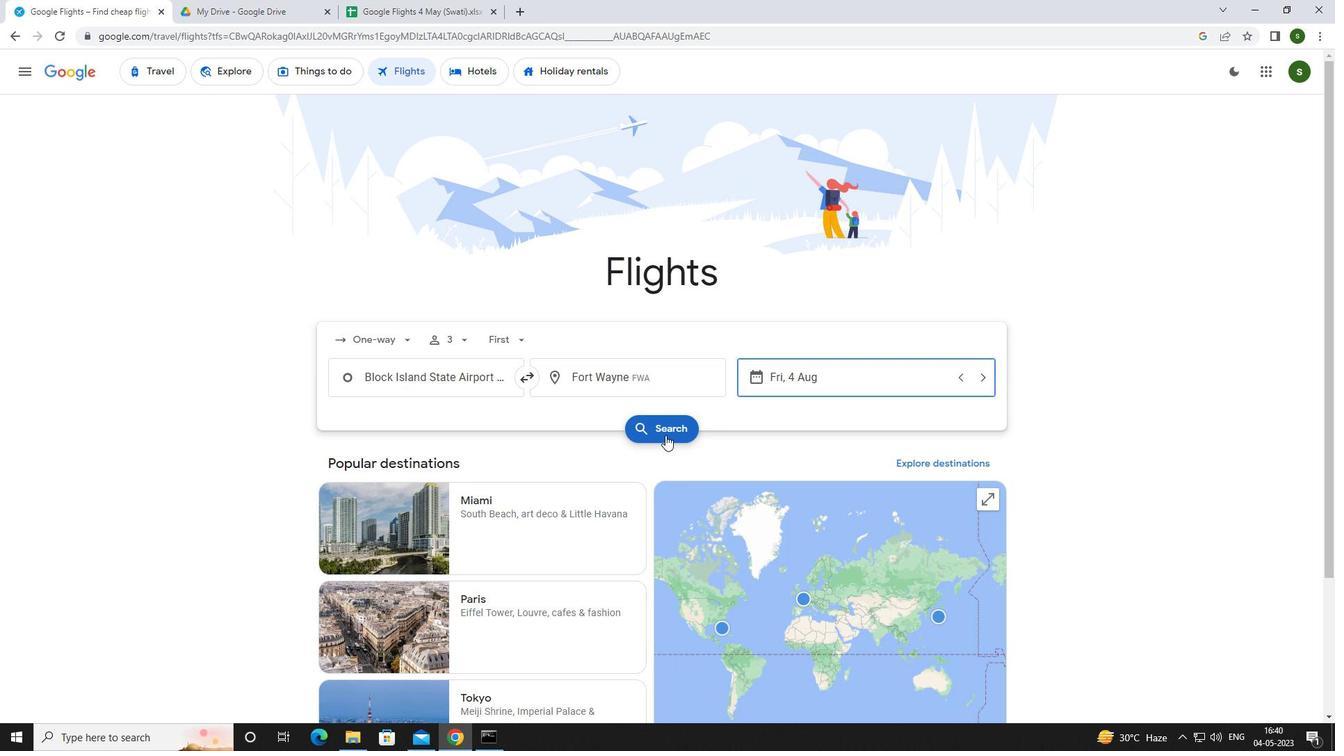 
Action: Mouse moved to (360, 201)
Screenshot: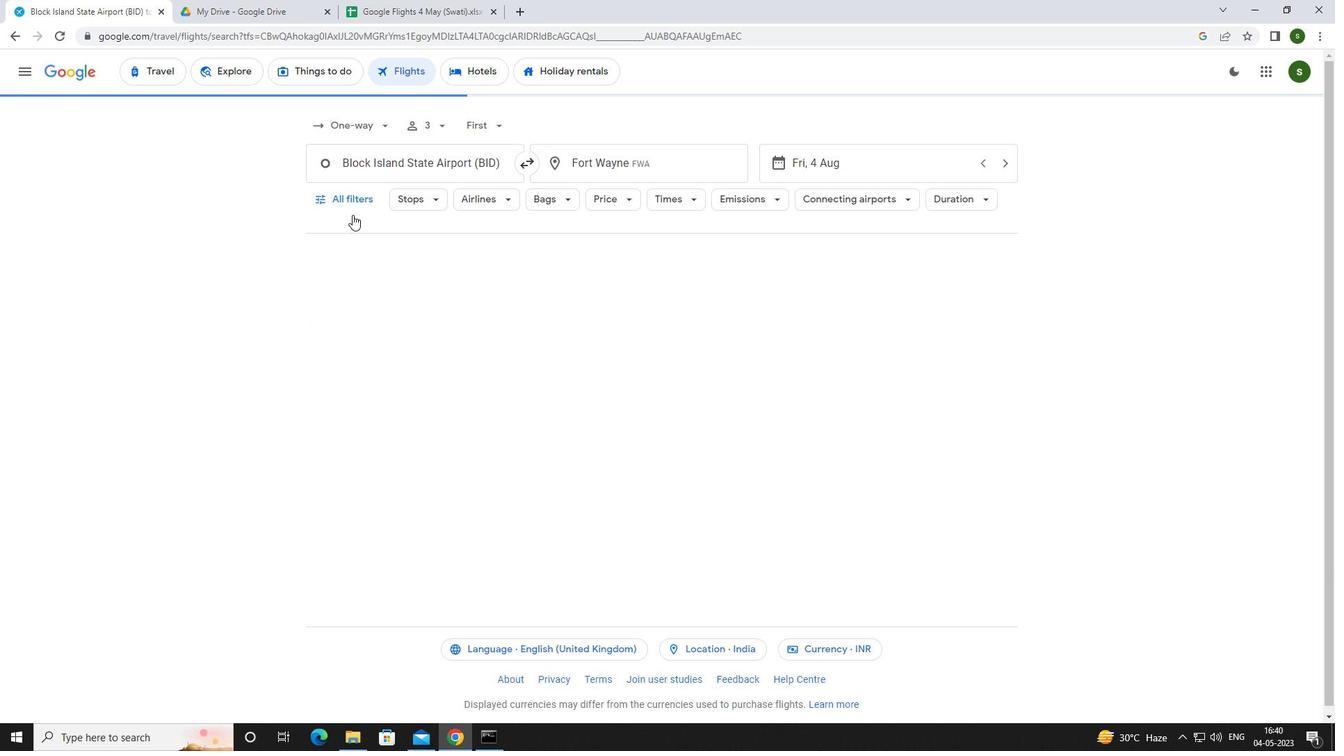 
Action: Mouse pressed left at (360, 201)
Screenshot: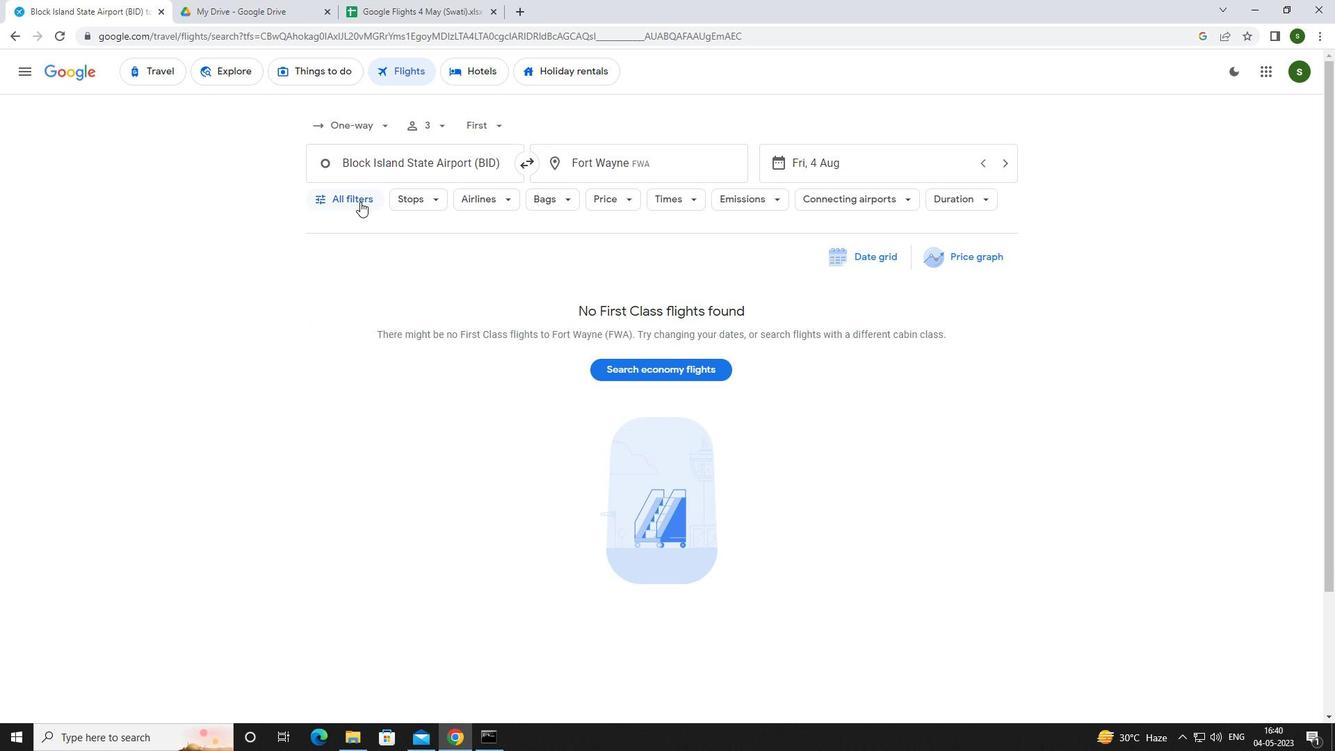 
Action: Mouse moved to (468, 408)
Screenshot: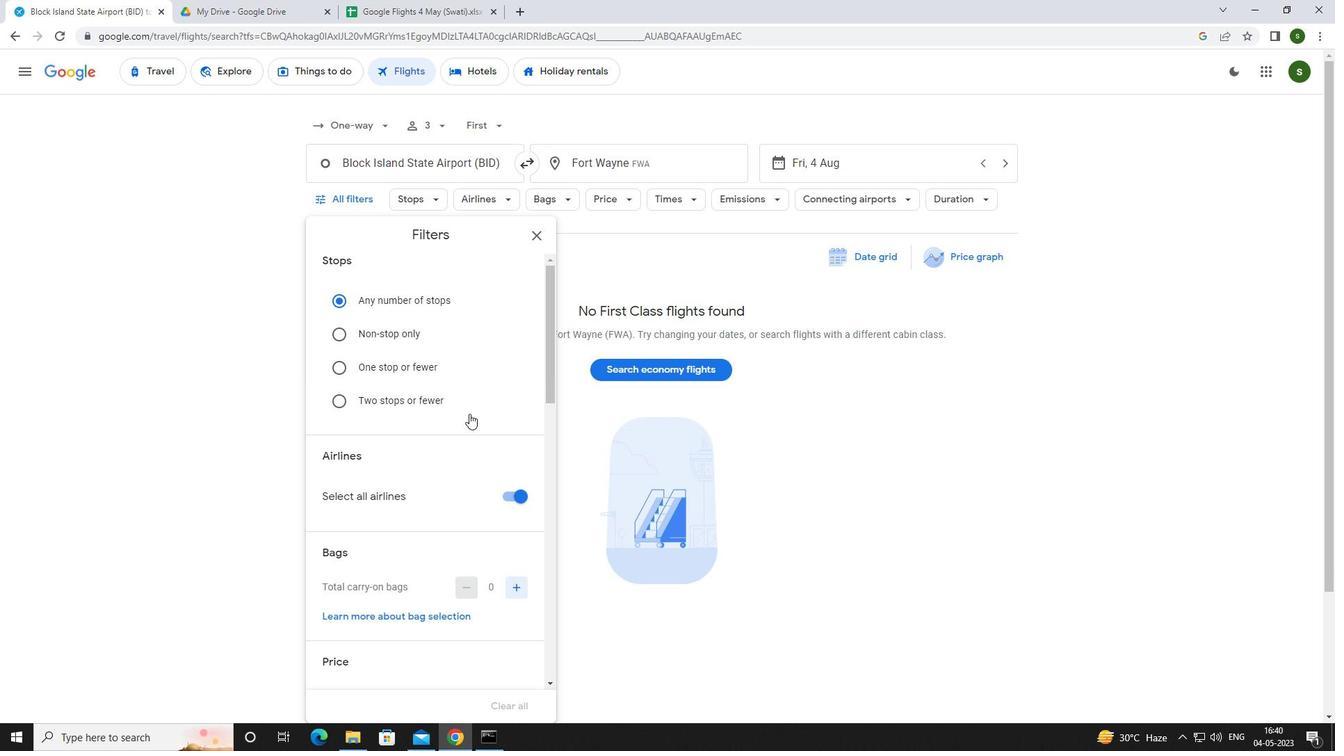 
Action: Mouse scrolled (468, 407) with delta (0, 0)
Screenshot: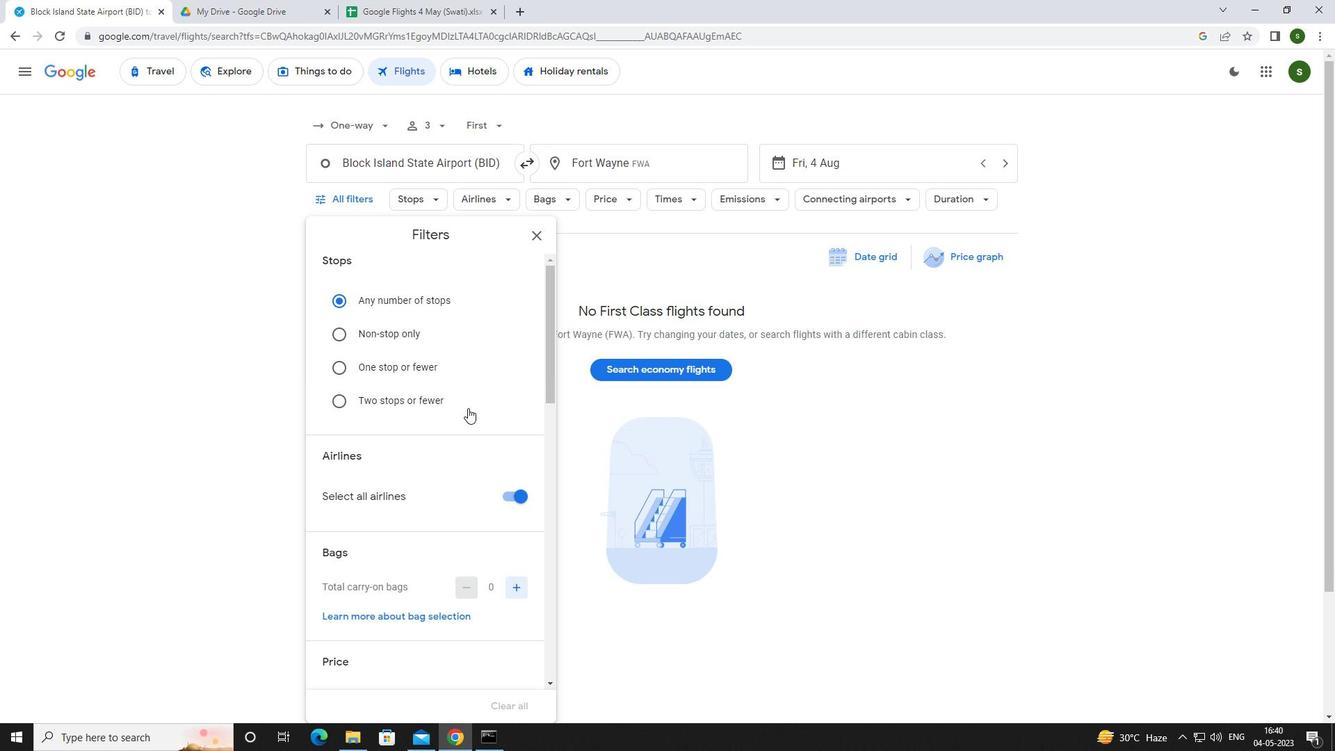 
Action: Mouse moved to (523, 425)
Screenshot: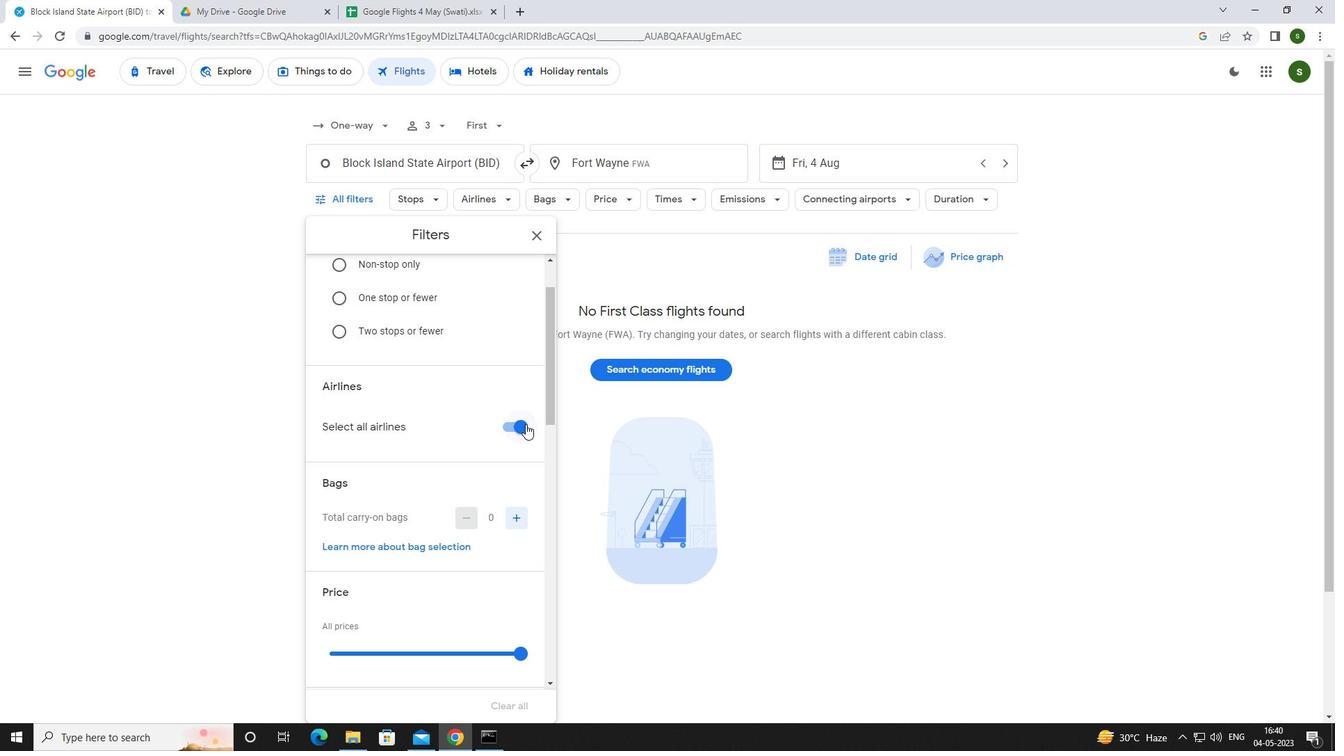 
Action: Mouse pressed left at (523, 425)
Screenshot: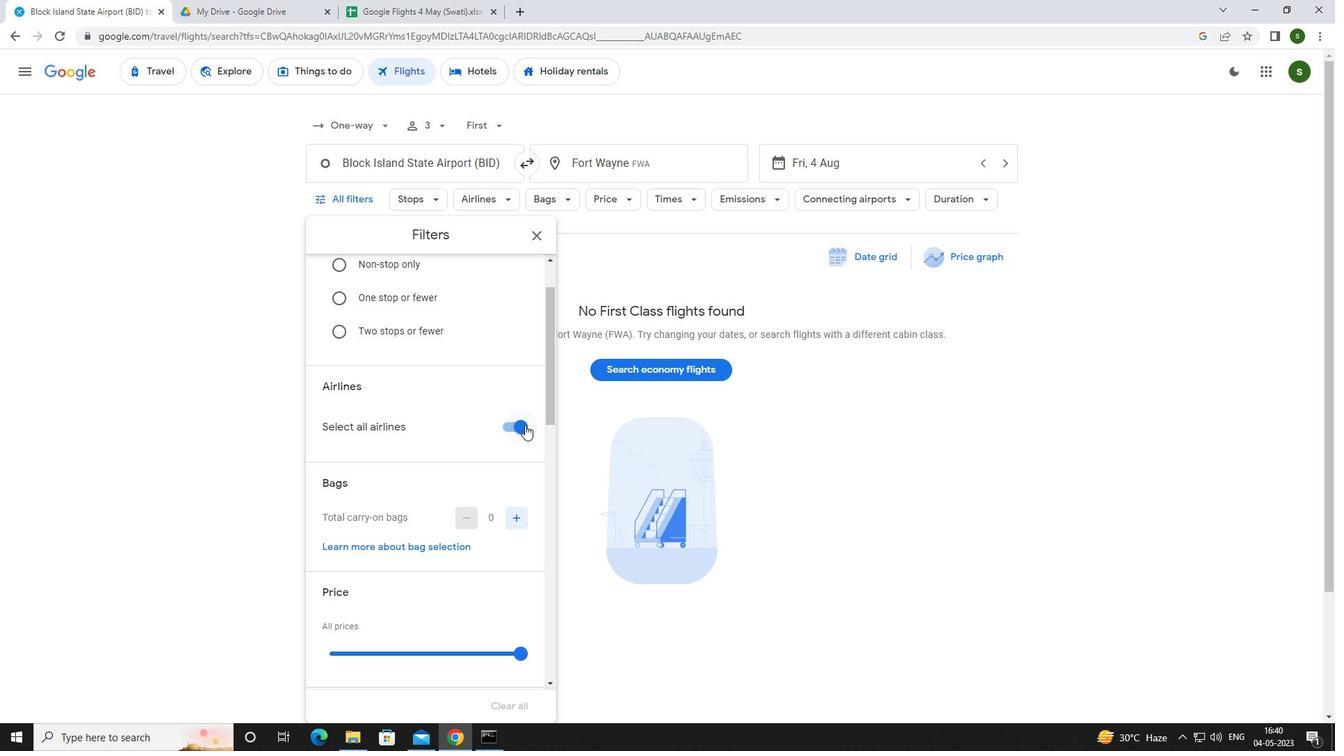 
Action: Mouse moved to (493, 382)
Screenshot: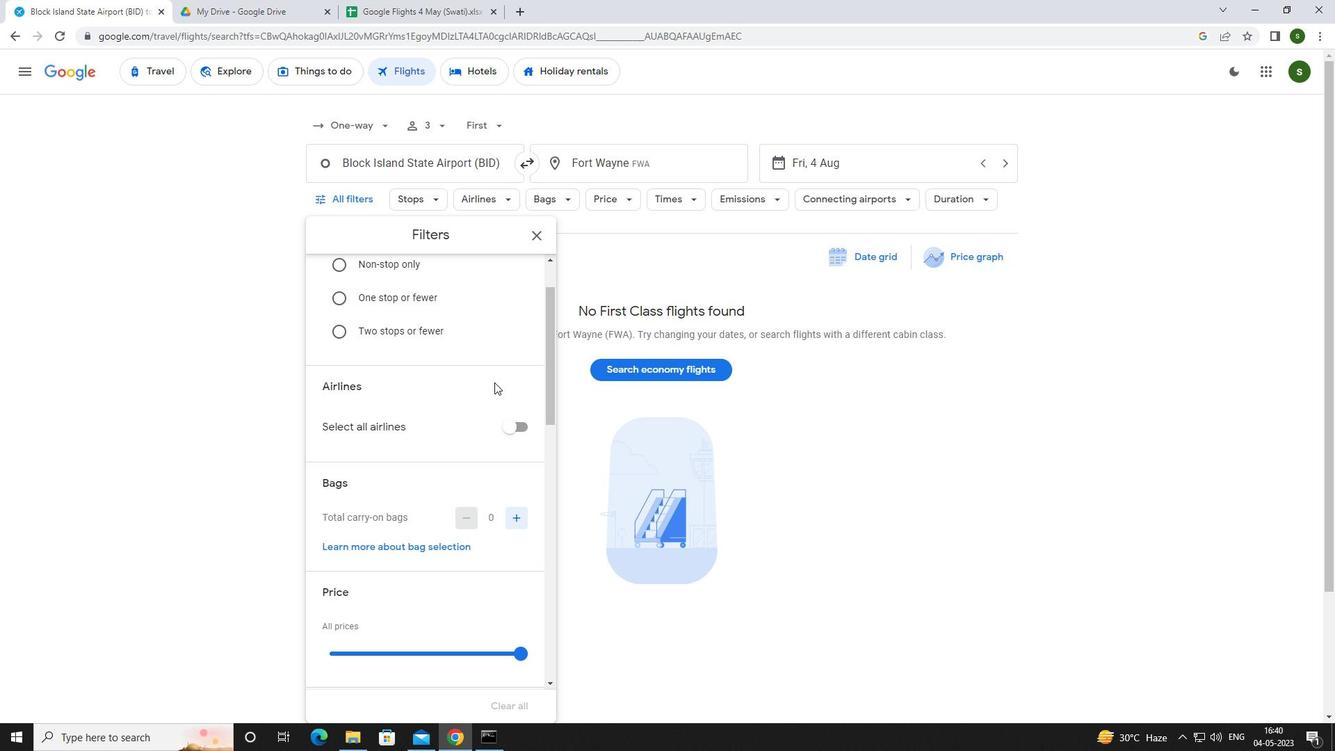 
Action: Mouse scrolled (493, 381) with delta (0, 0)
Screenshot: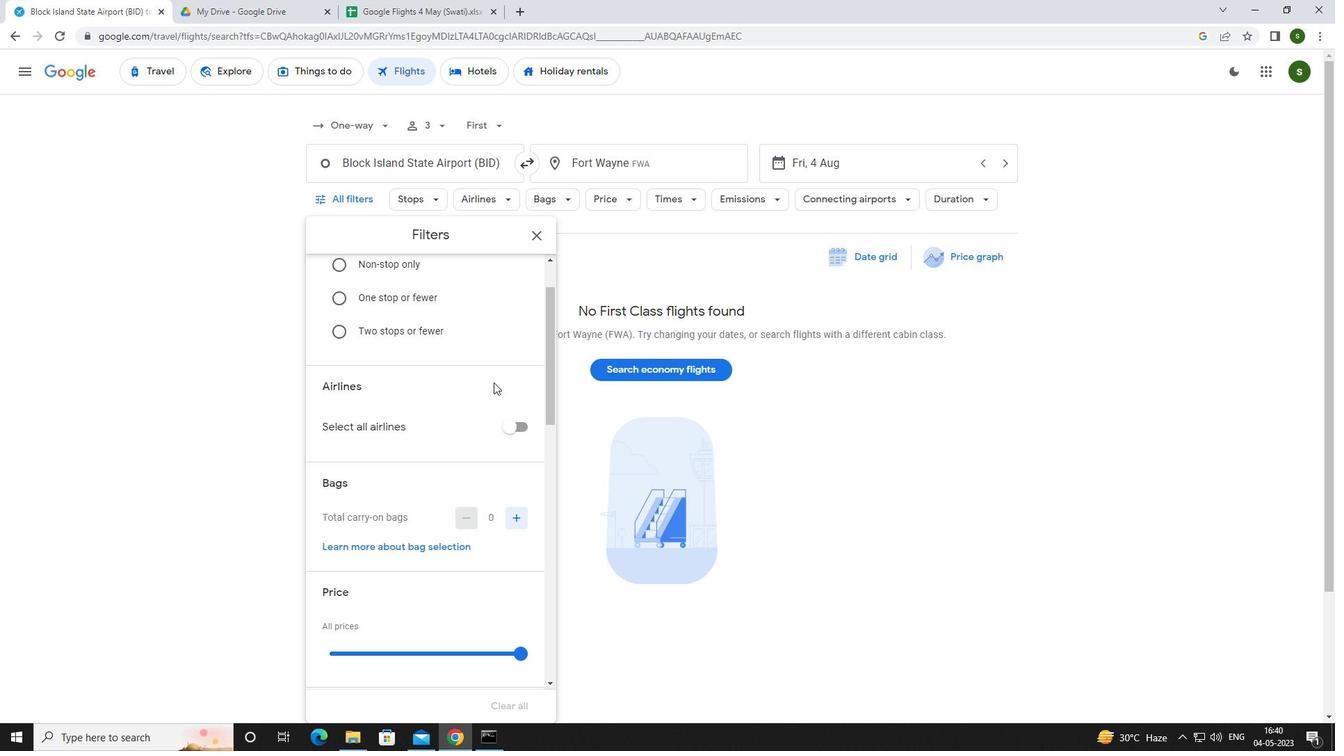 
Action: Mouse scrolled (493, 381) with delta (0, 0)
Screenshot: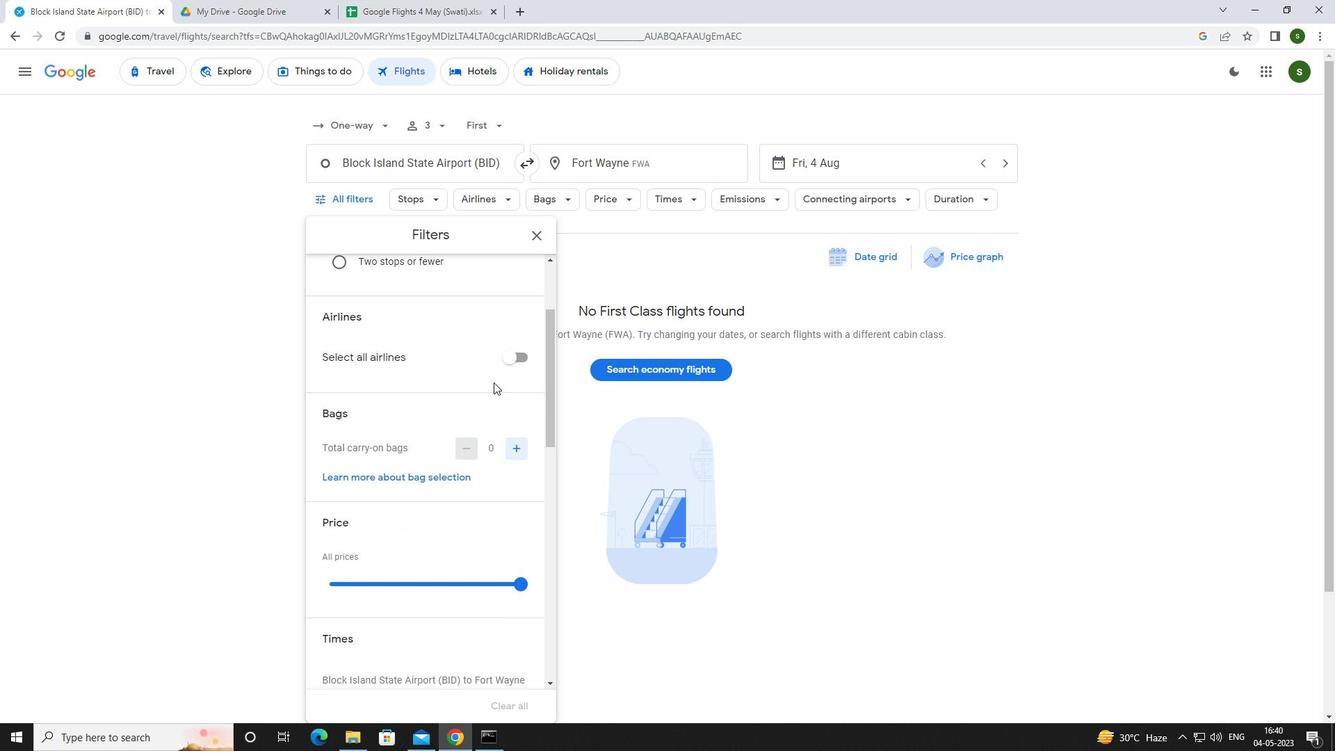
Action: Mouse moved to (518, 379)
Screenshot: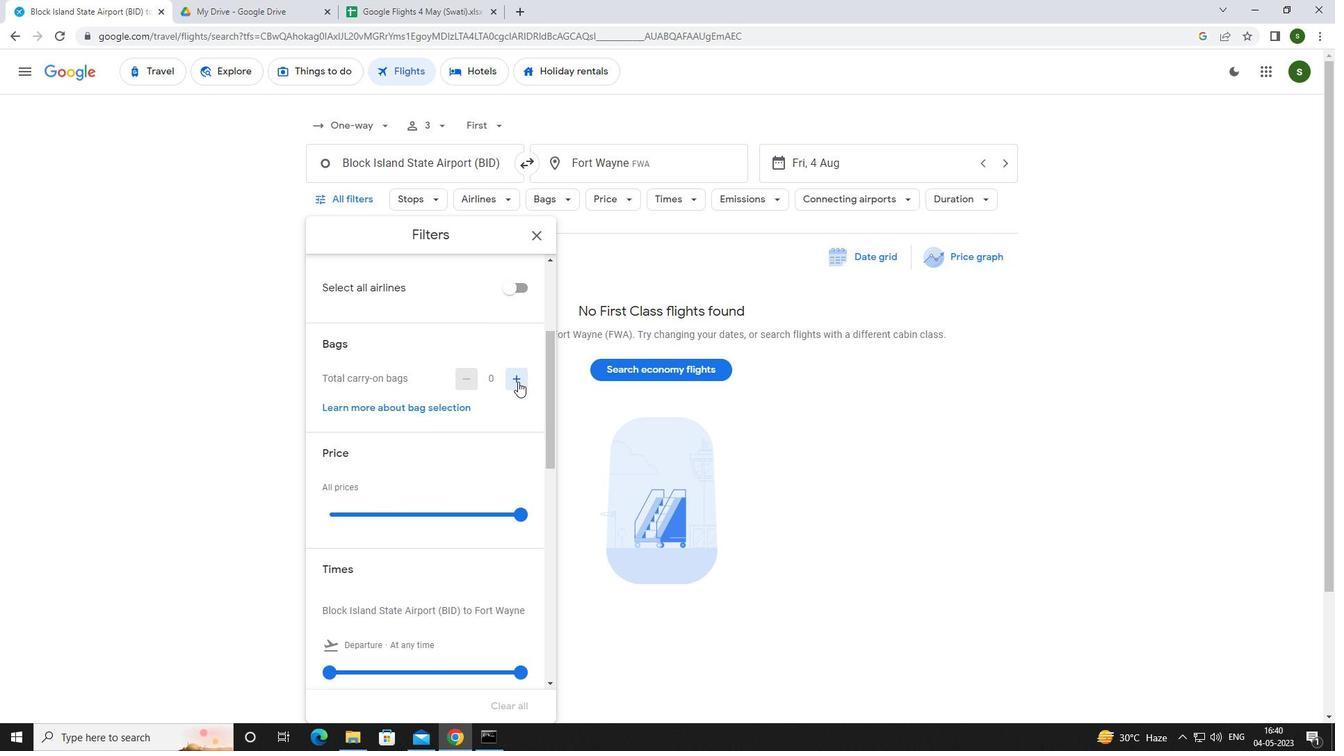 
Action: Mouse pressed left at (518, 379)
Screenshot: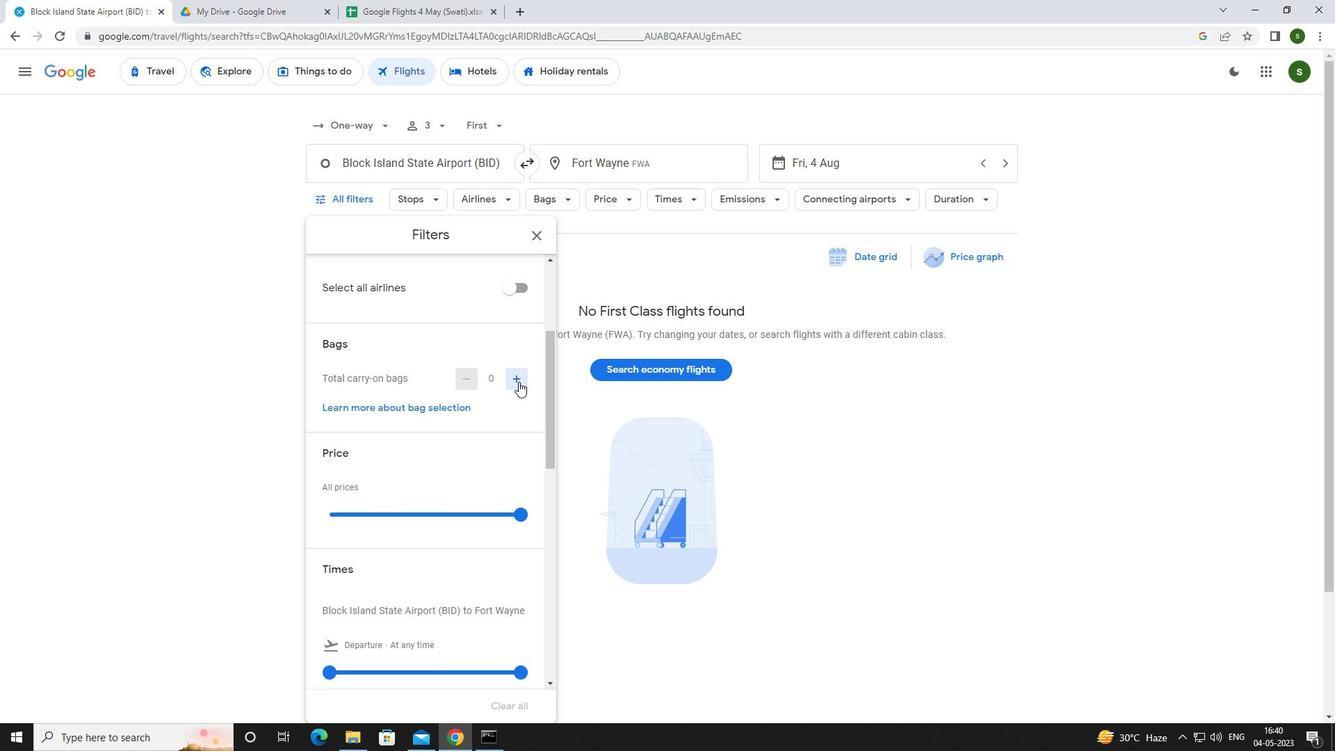 
Action: Mouse moved to (517, 379)
Screenshot: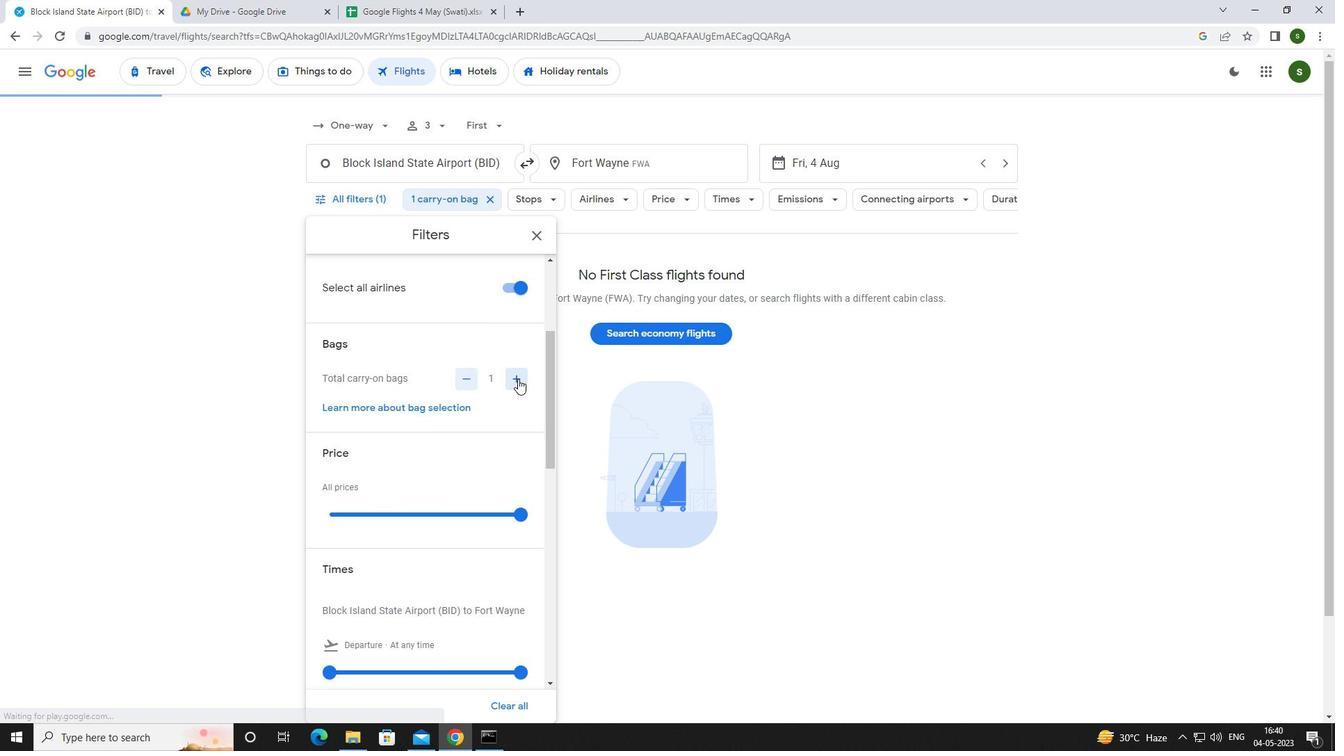 
Action: Mouse scrolled (517, 378) with delta (0, 0)
Screenshot: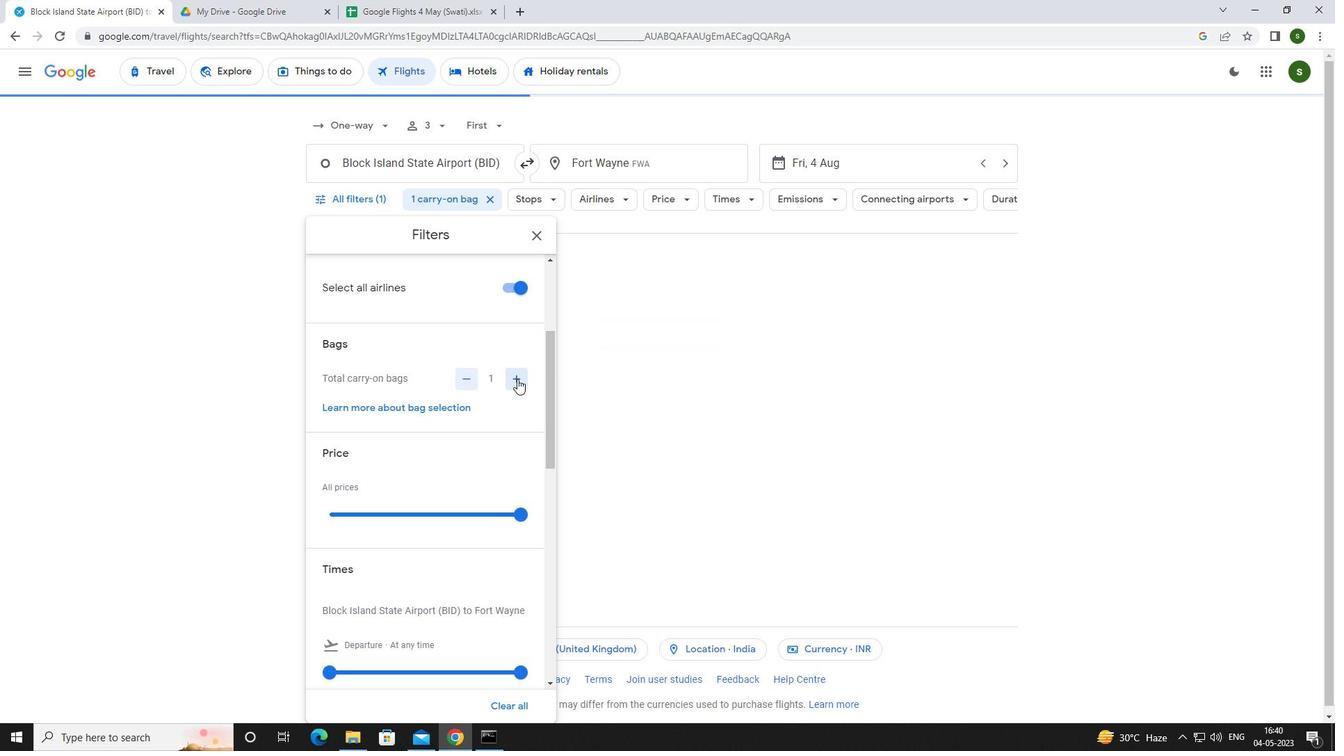 
Action: Mouse moved to (517, 379)
Screenshot: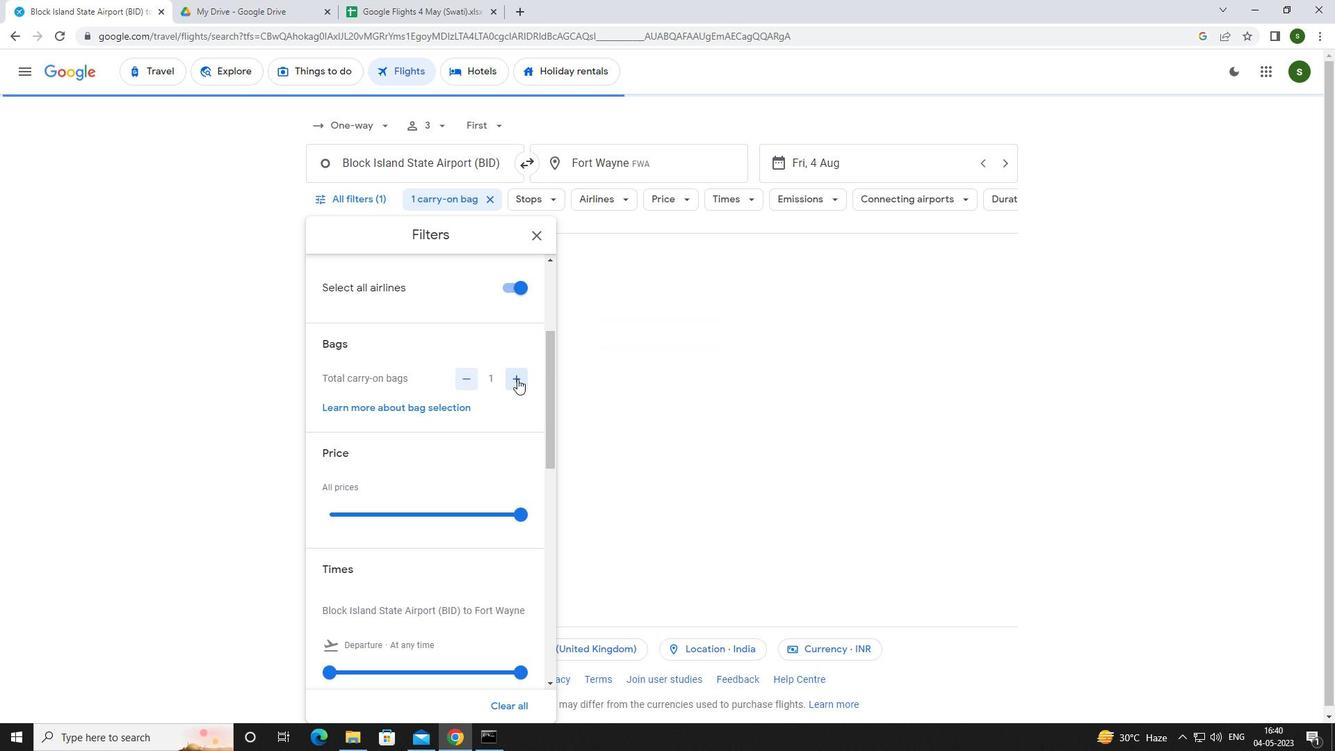 
Action: Mouse scrolled (517, 378) with delta (0, 0)
Screenshot: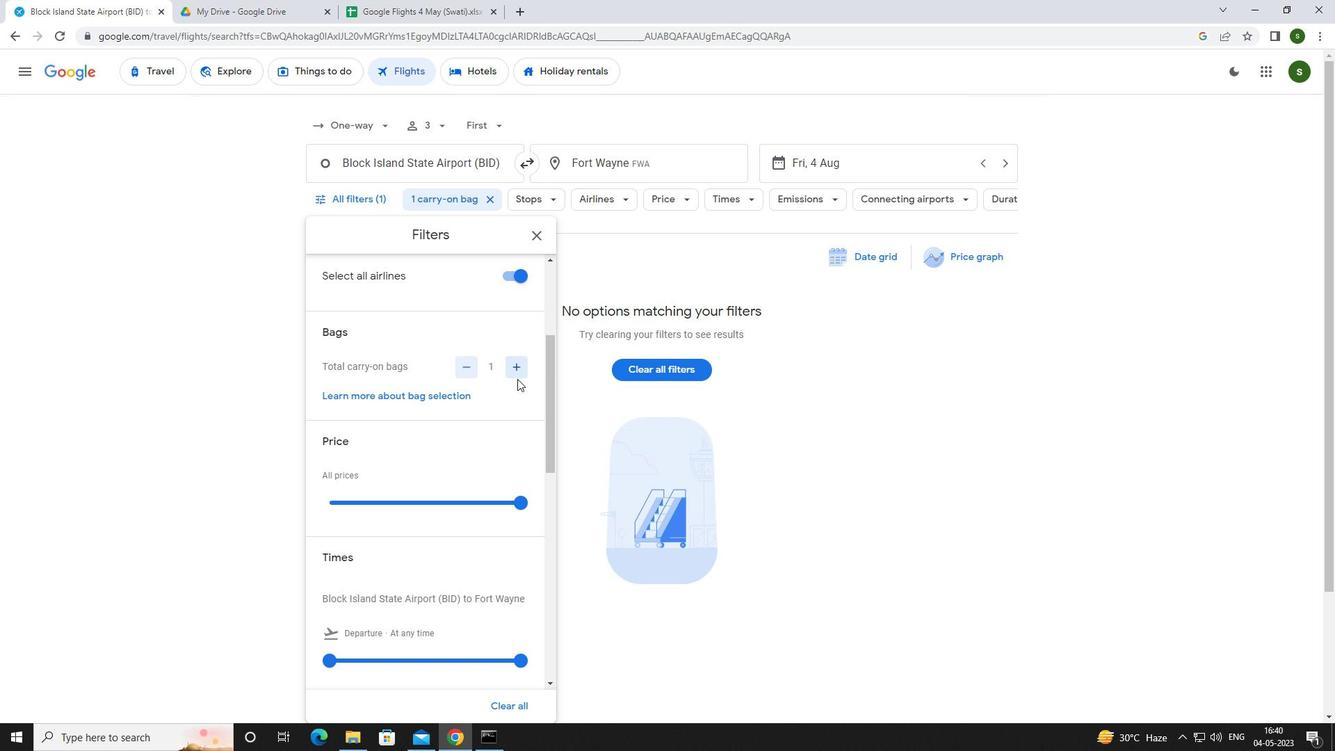 
Action: Mouse moved to (517, 379)
Screenshot: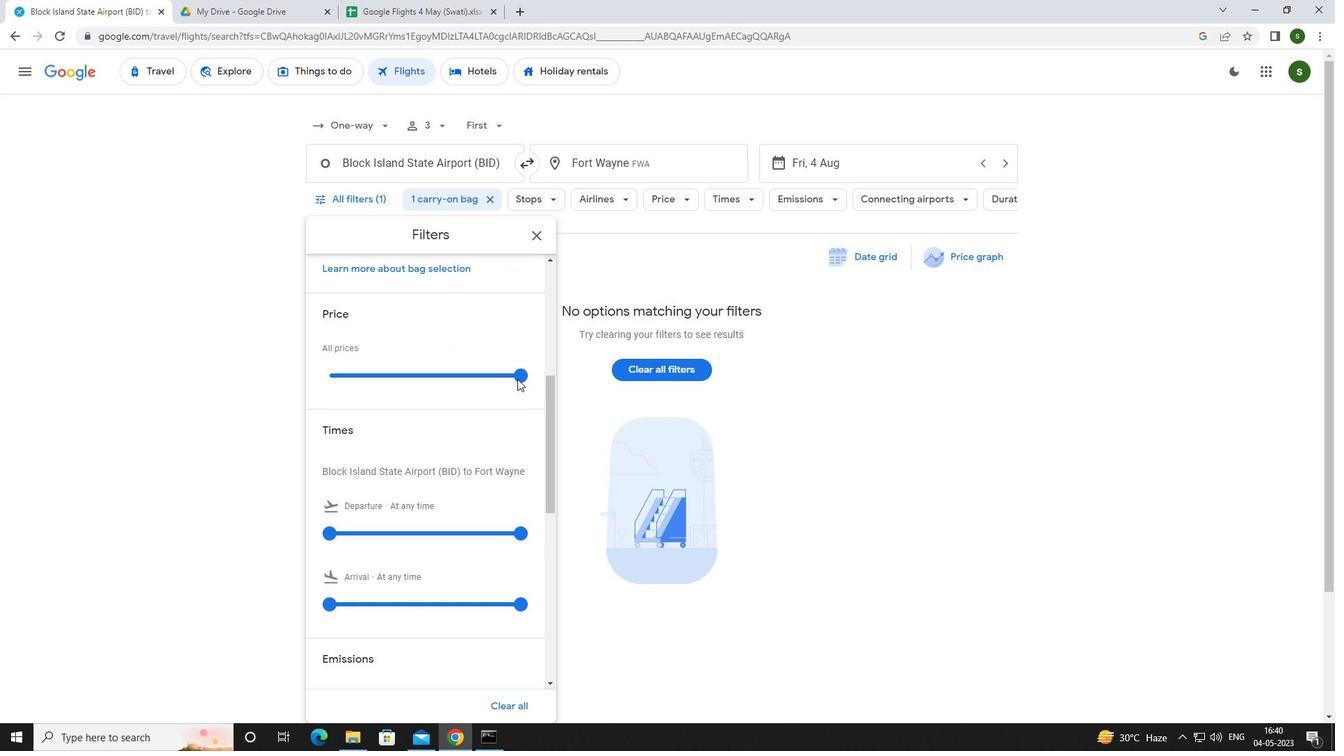 
Action: Mouse pressed left at (517, 379)
Screenshot: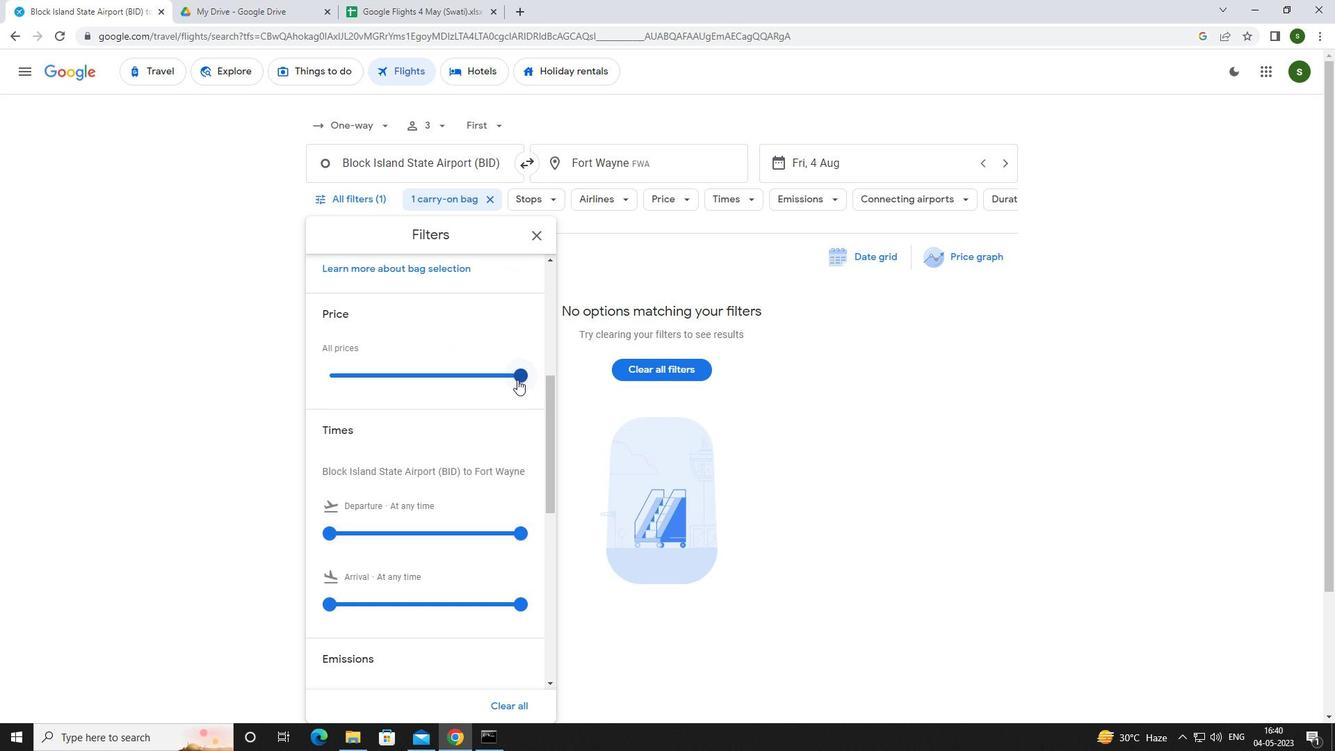 
Action: Mouse moved to (503, 384)
Screenshot: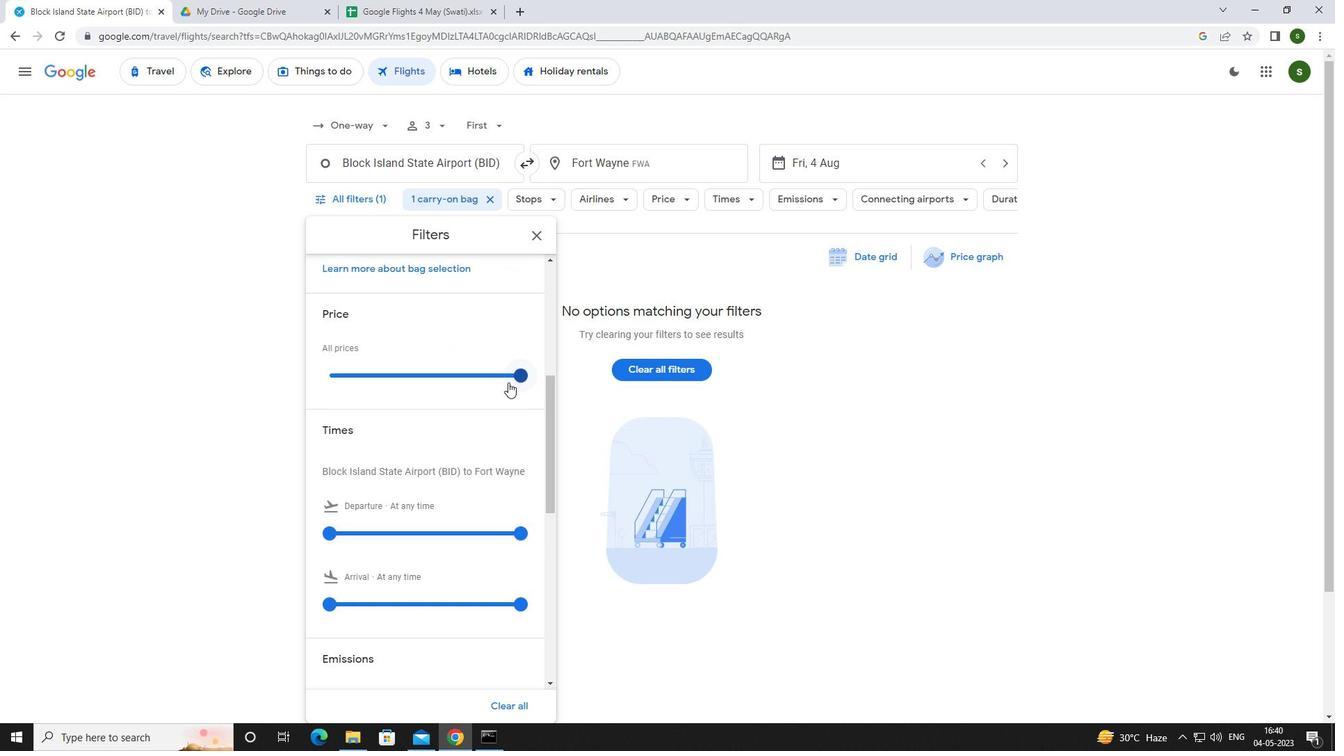 
Action: Mouse scrolled (503, 383) with delta (0, 0)
Screenshot: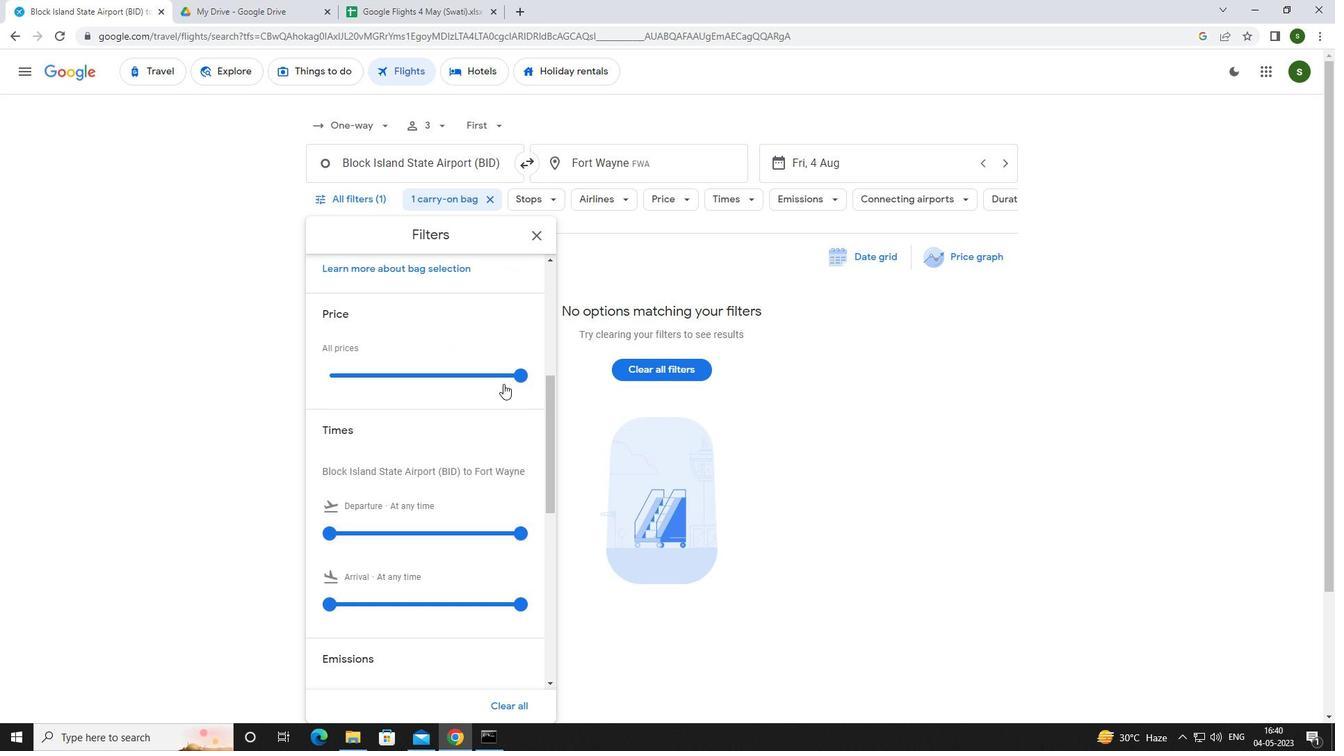 
Action: Mouse scrolled (503, 383) with delta (0, 0)
Screenshot: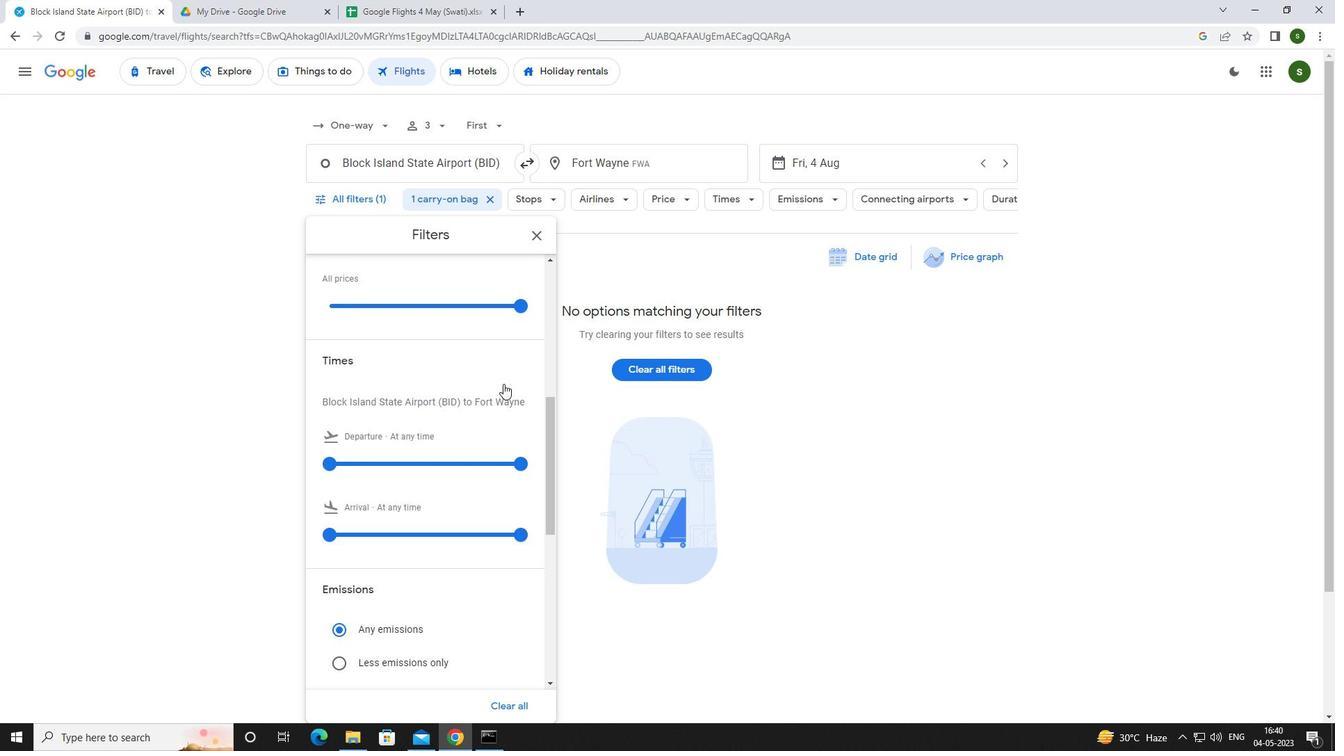 
Action: Mouse moved to (332, 390)
Screenshot: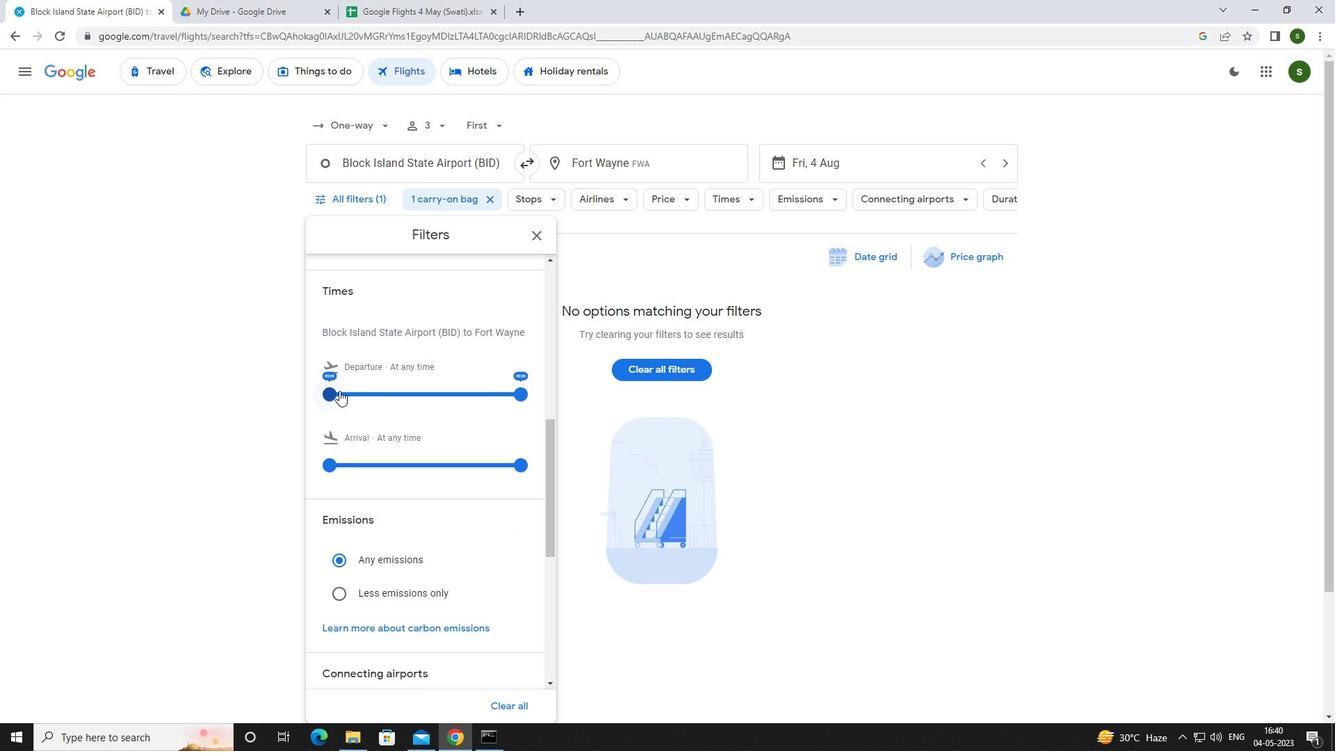
Action: Mouse pressed left at (332, 390)
Screenshot: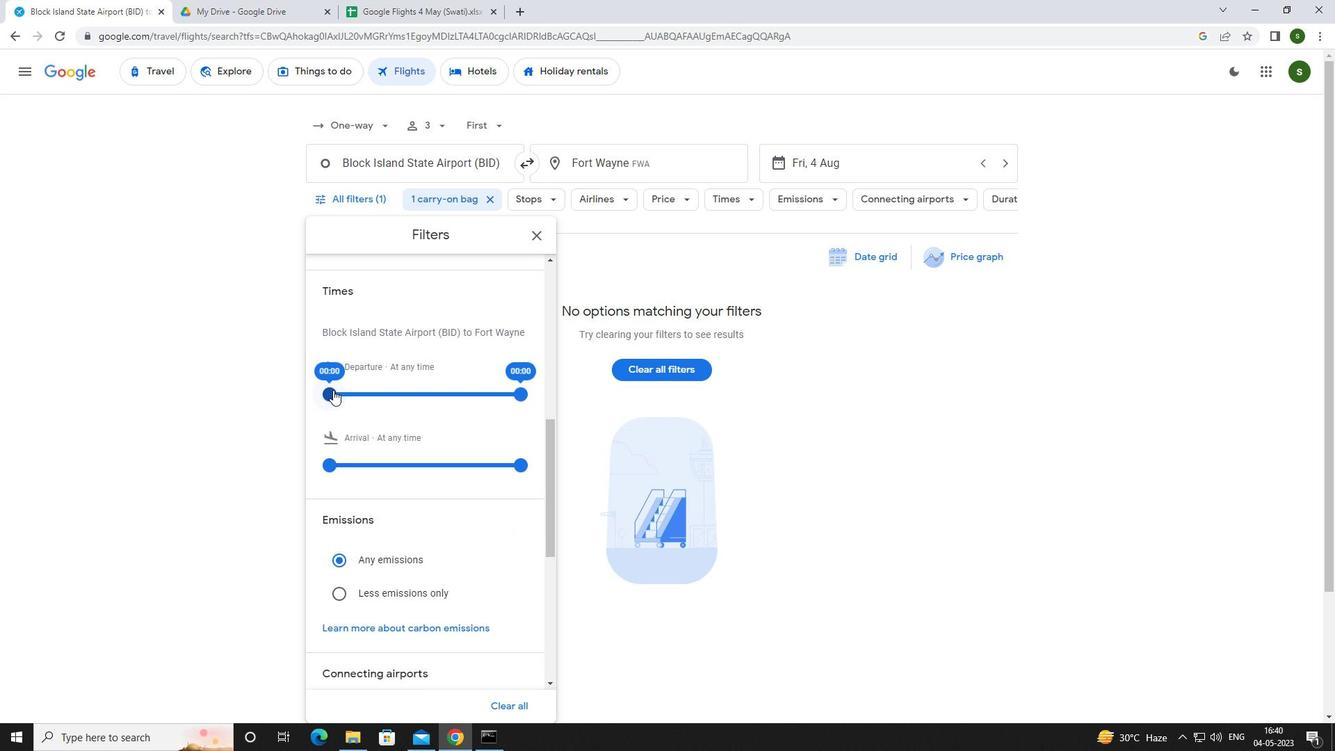 
Action: Mouse moved to (785, 427)
Screenshot: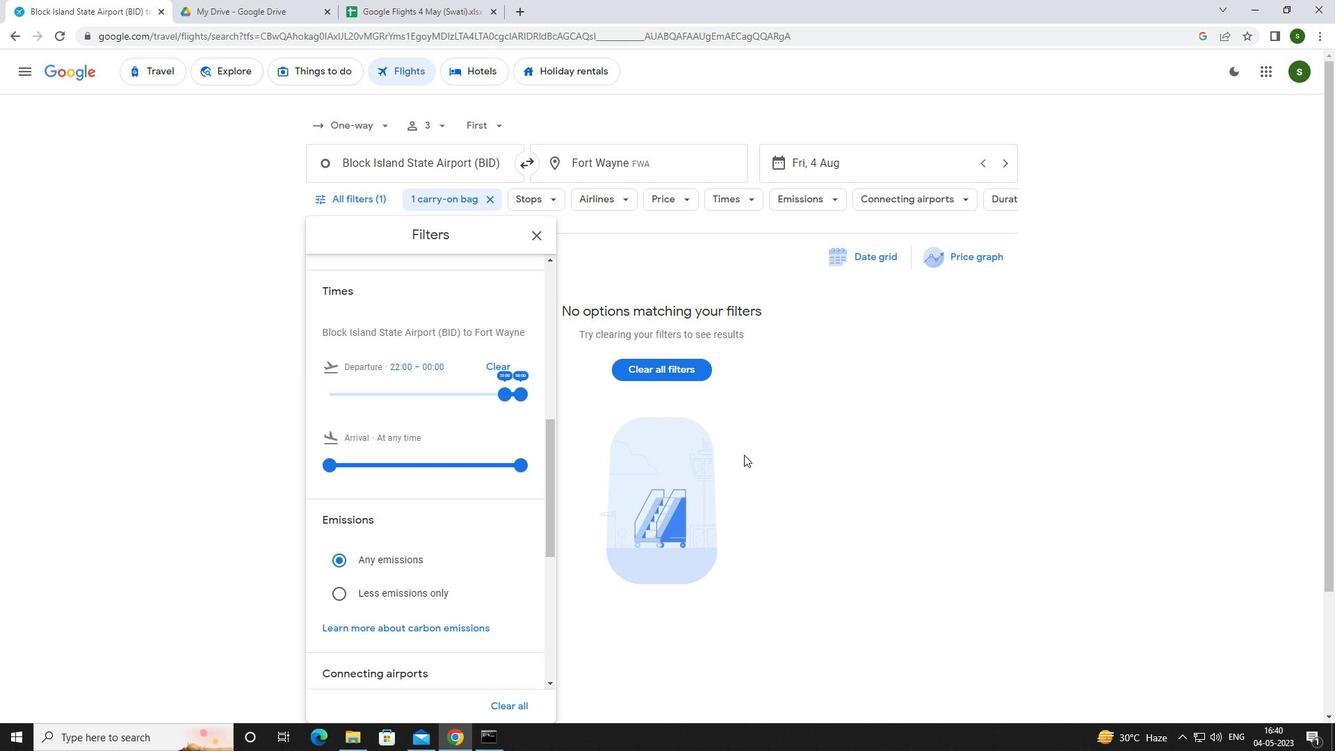 
Action: Mouse pressed left at (785, 427)
Screenshot: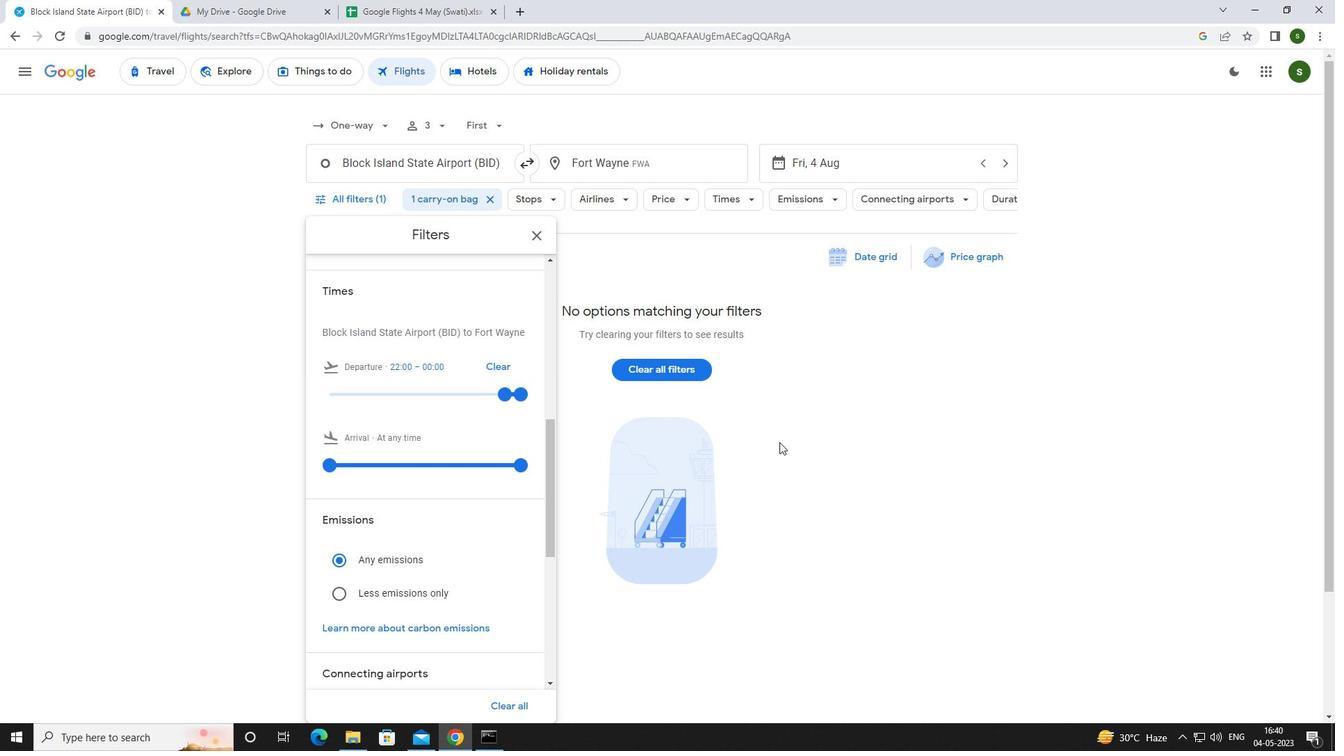 
